 Task: Look for space in Ras al-Khaimah, United Arab Emirates from 1st July, 2023 to 3rd July, 2023 for 1 adult in price range Rs.5000 to Rs.15000. Place can be private room with 1  bedroom having 1 bed and 1 bathroom. Property type can be hotel. Amenities needed are: wifi, air conditioning, dedicated workplace, smoking allowed, . Booking option can be shelf check-in. Required host language is English.
Action: Mouse moved to (441, 90)
Screenshot: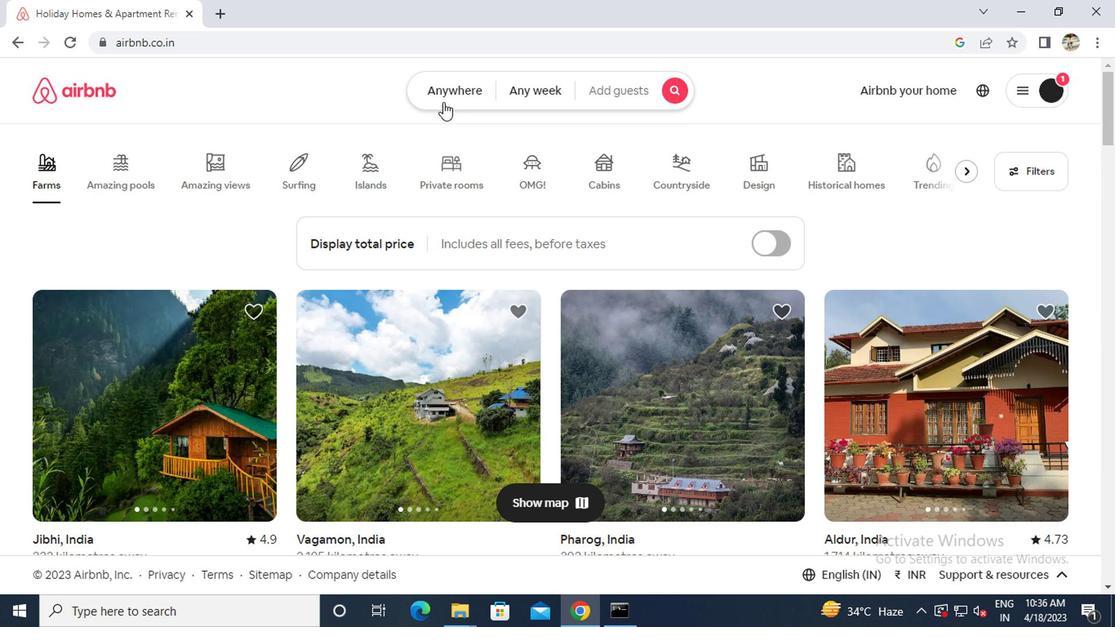 
Action: Mouse pressed left at (441, 90)
Screenshot: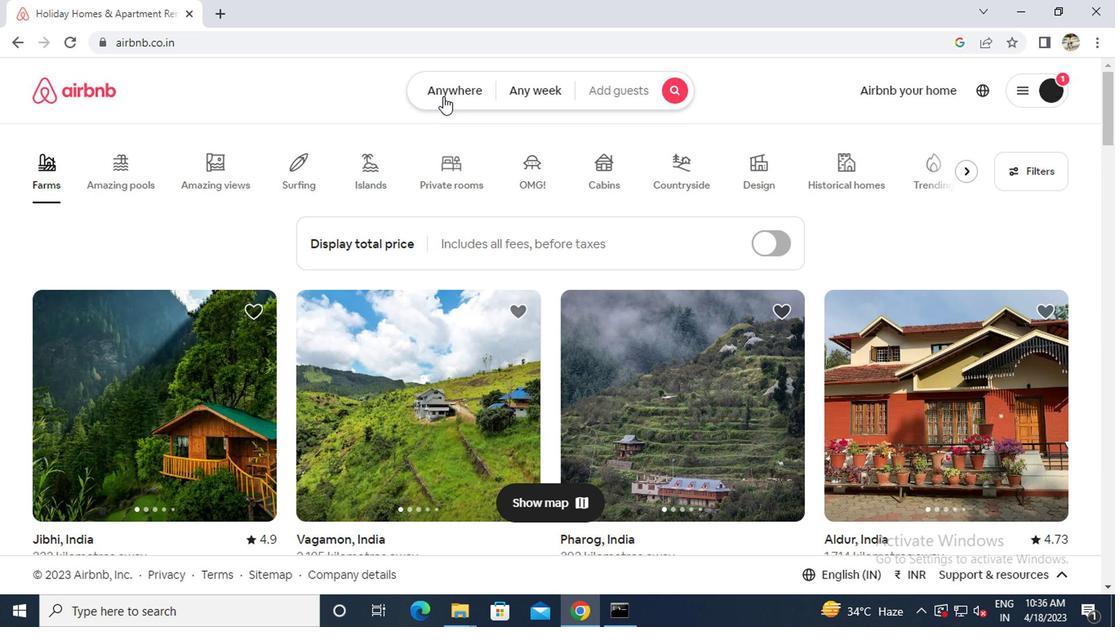 
Action: Mouse moved to (379, 152)
Screenshot: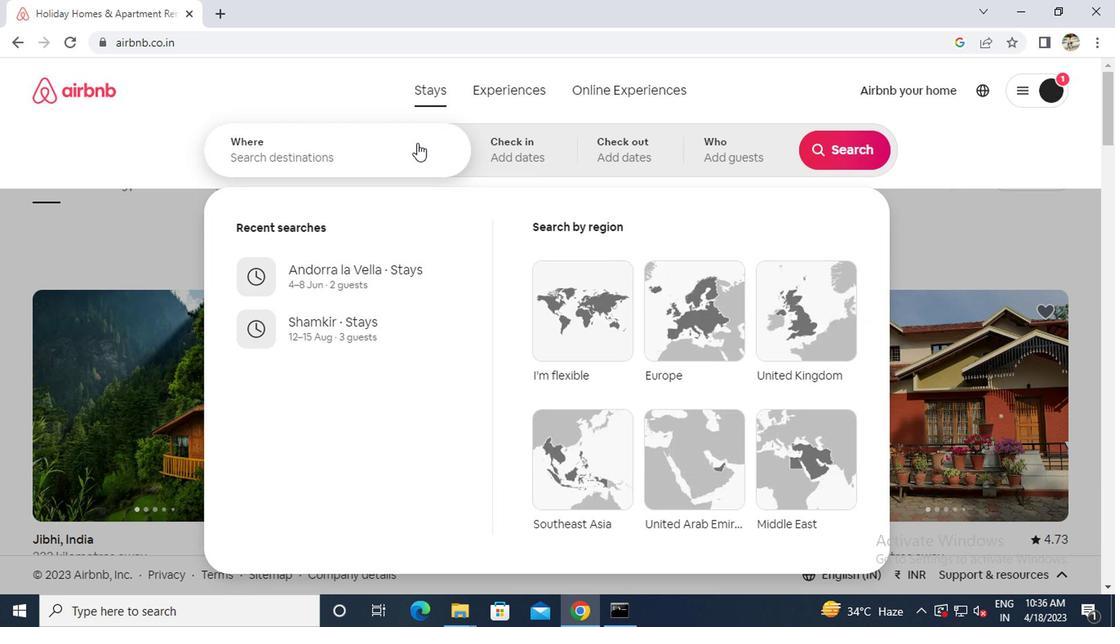 
Action: Mouse pressed left at (379, 152)
Screenshot: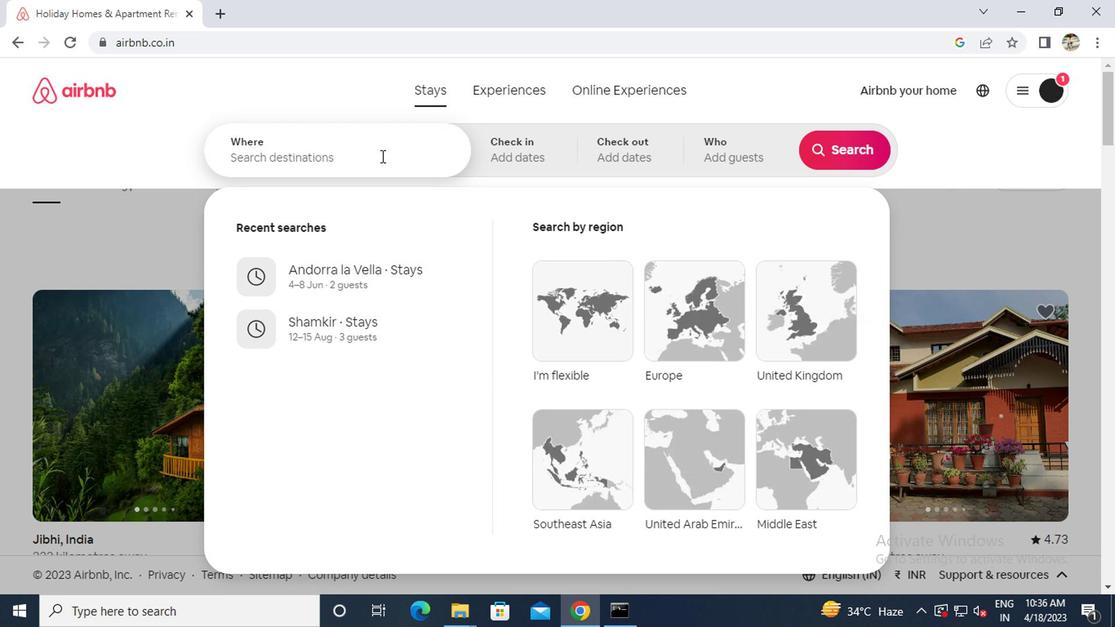 
Action: Key pressed <Key.caps_lock><Key.caps_lock>r<Key.caps_lock>as
Screenshot: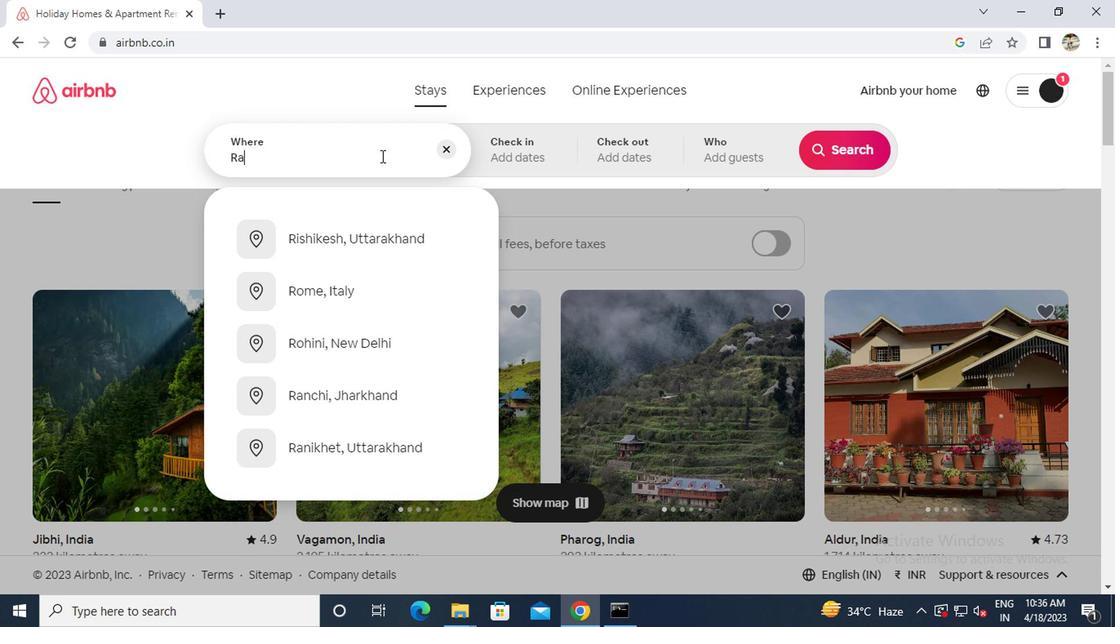 
Action: Mouse moved to (360, 242)
Screenshot: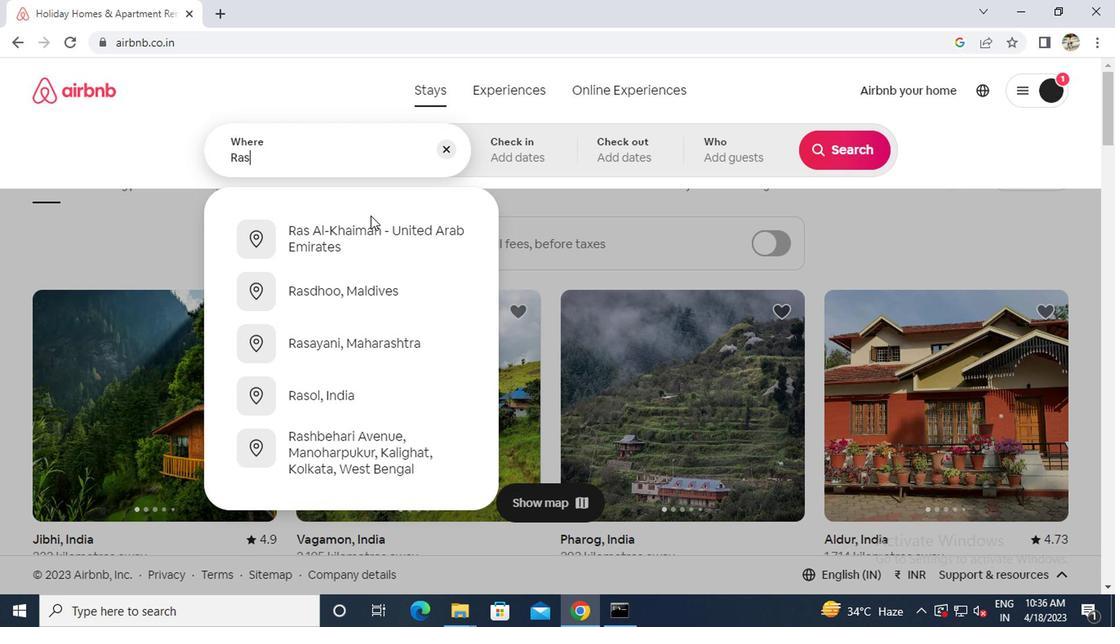 
Action: Mouse pressed left at (360, 242)
Screenshot: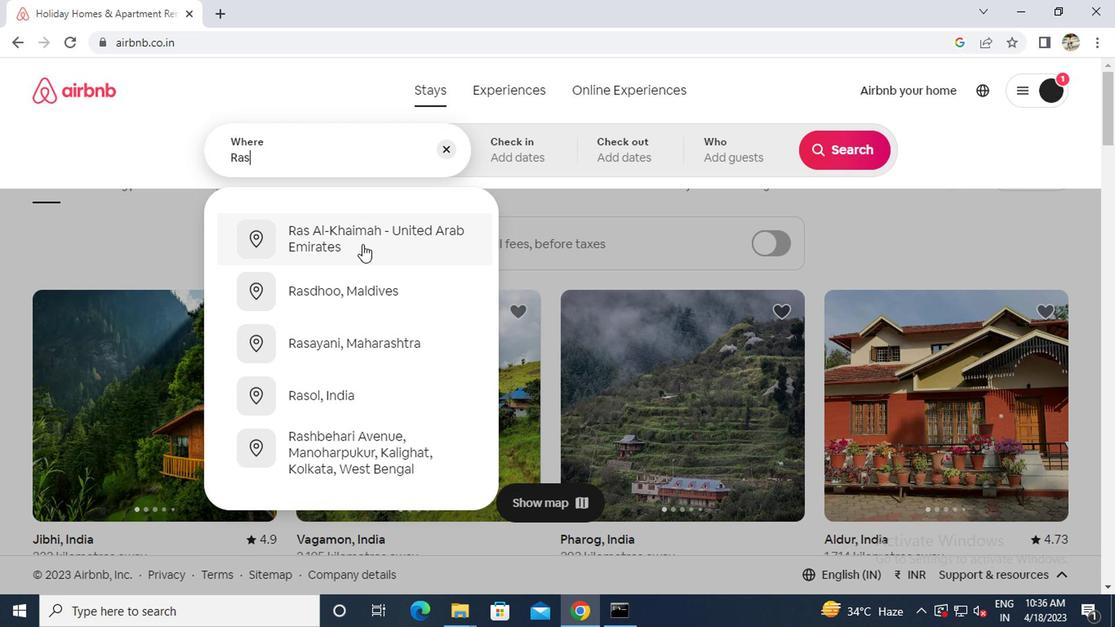 
Action: Mouse moved to (831, 284)
Screenshot: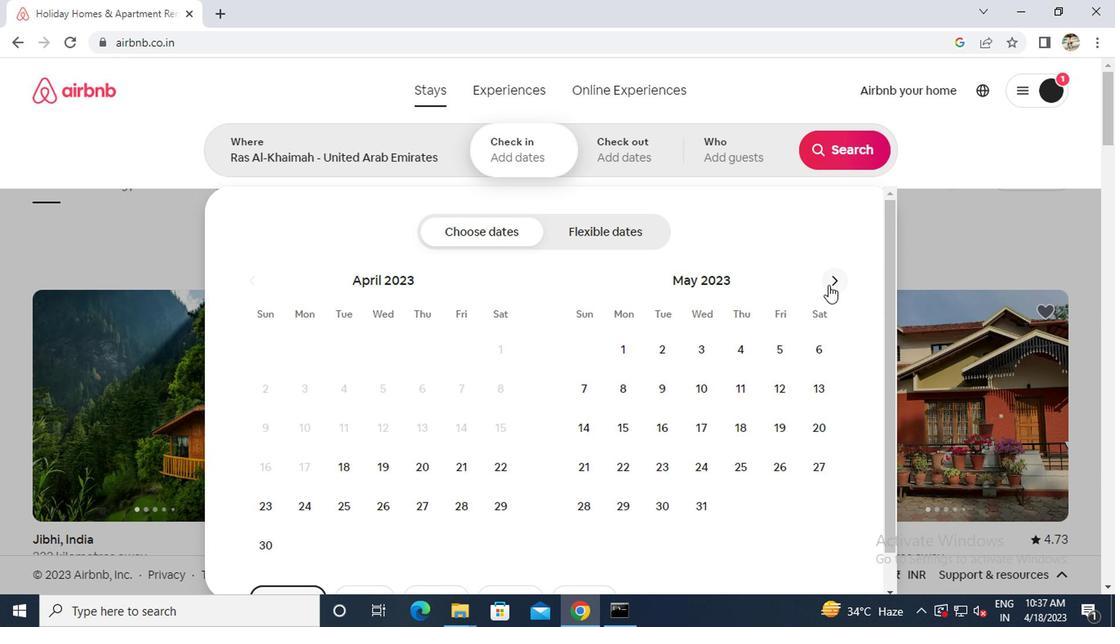 
Action: Mouse pressed left at (831, 284)
Screenshot: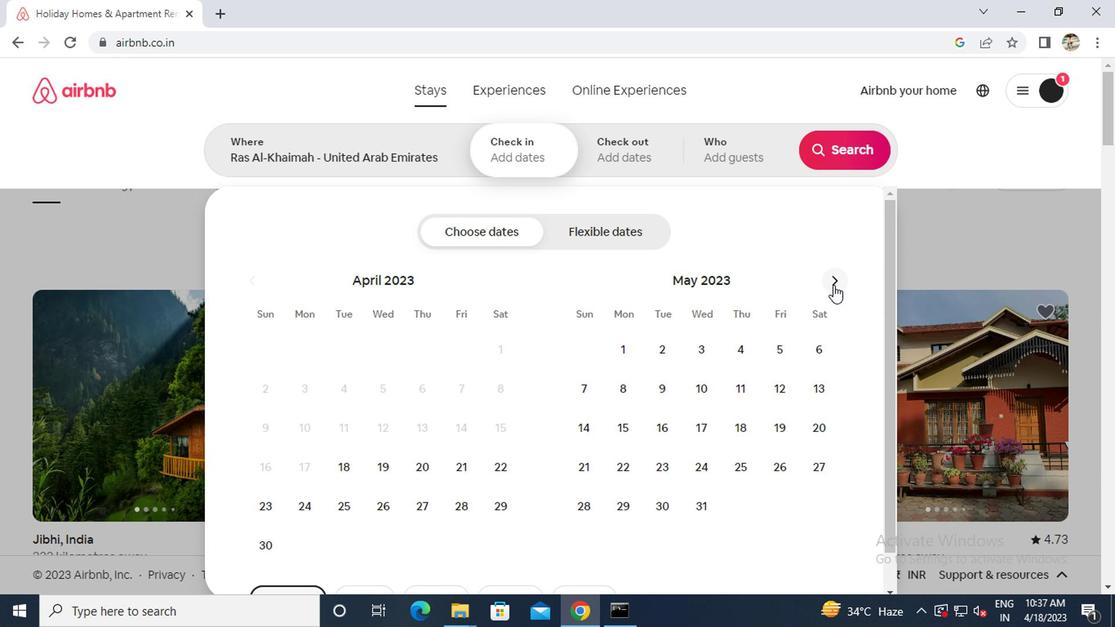 
Action: Mouse moved to (831, 284)
Screenshot: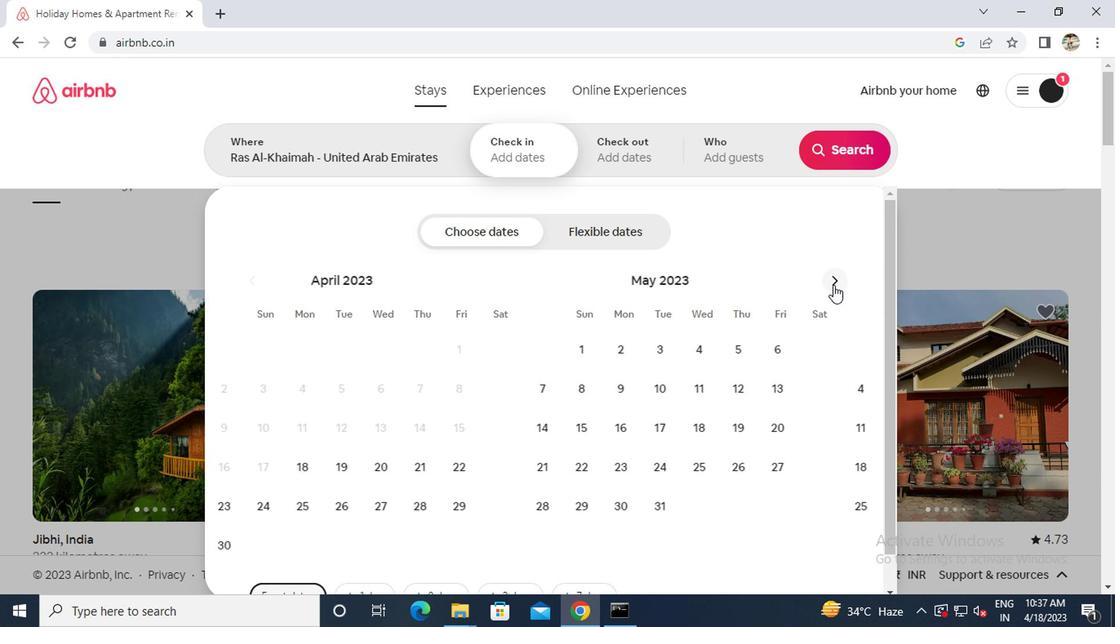 
Action: Mouse pressed left at (831, 284)
Screenshot: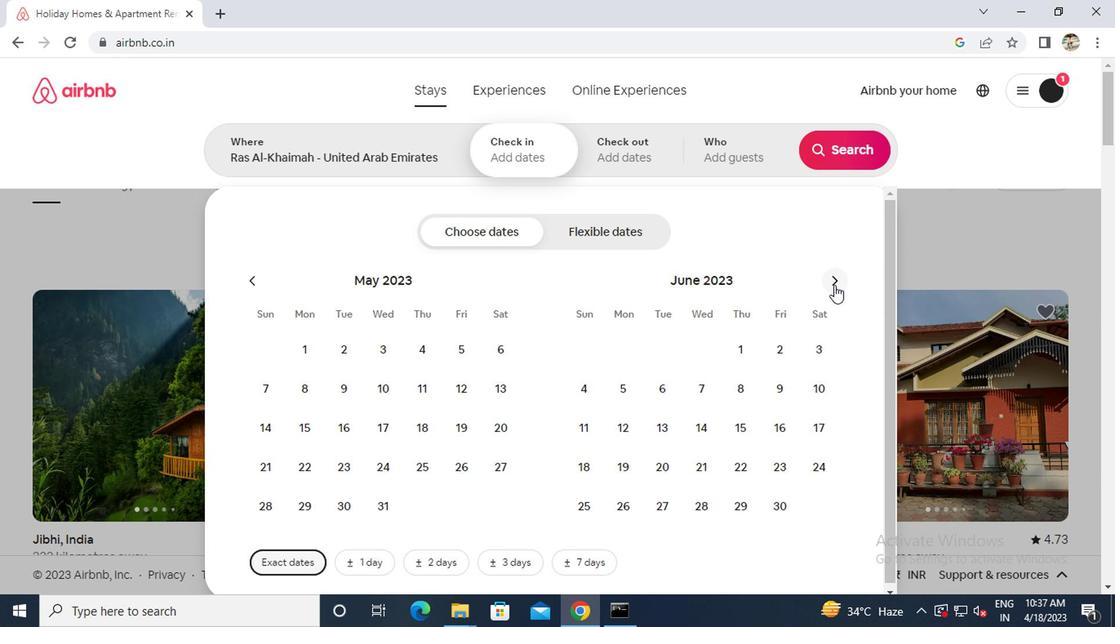 
Action: Mouse moved to (815, 346)
Screenshot: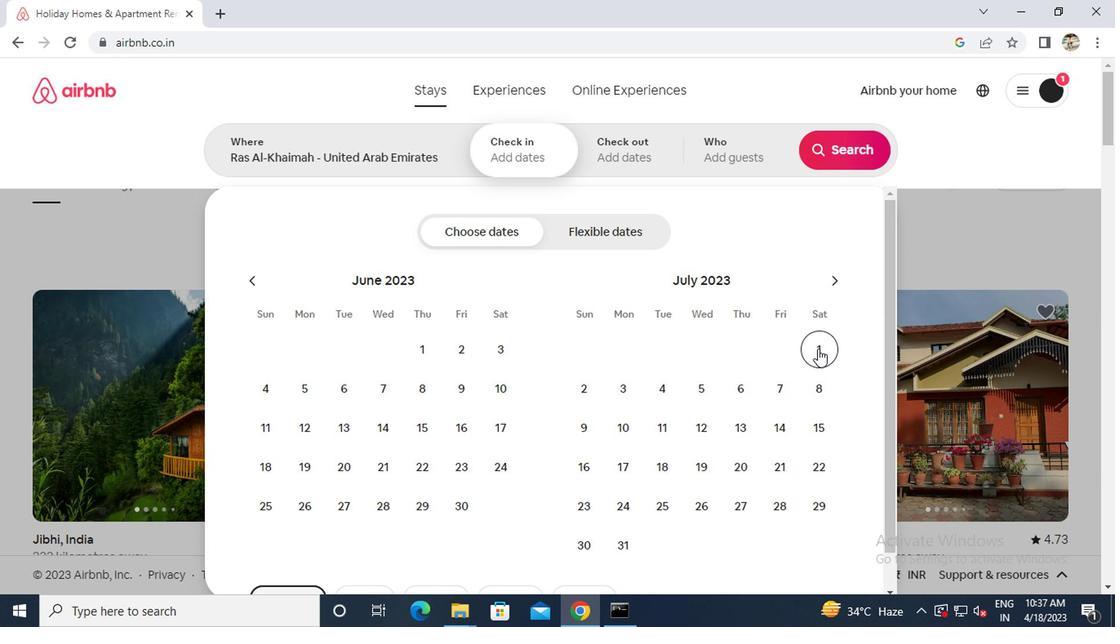 
Action: Mouse pressed left at (815, 346)
Screenshot: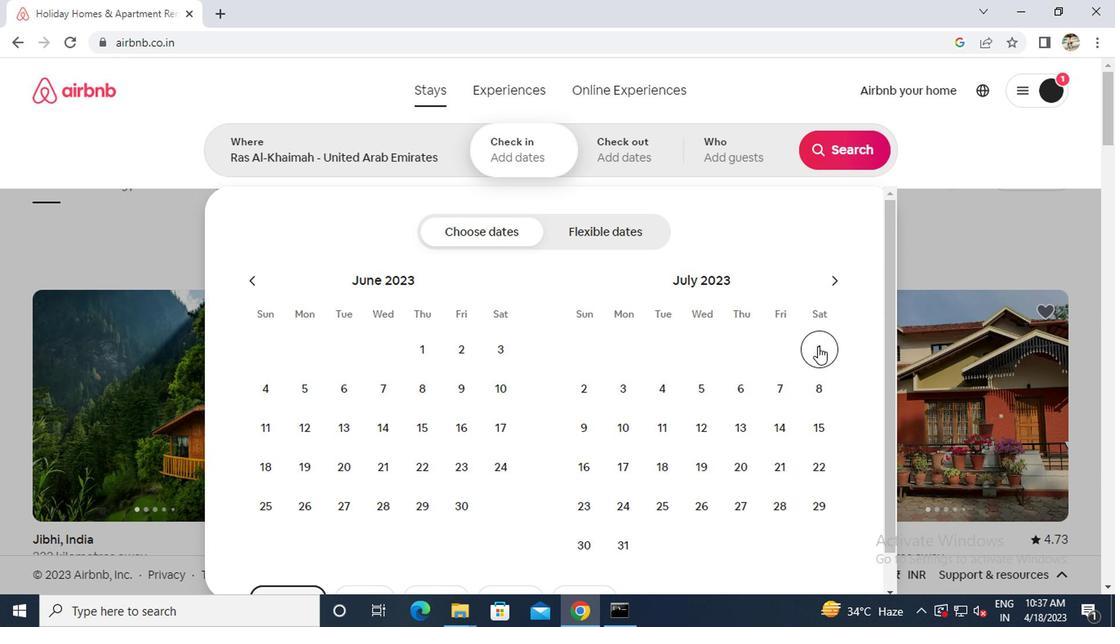 
Action: Mouse moved to (620, 395)
Screenshot: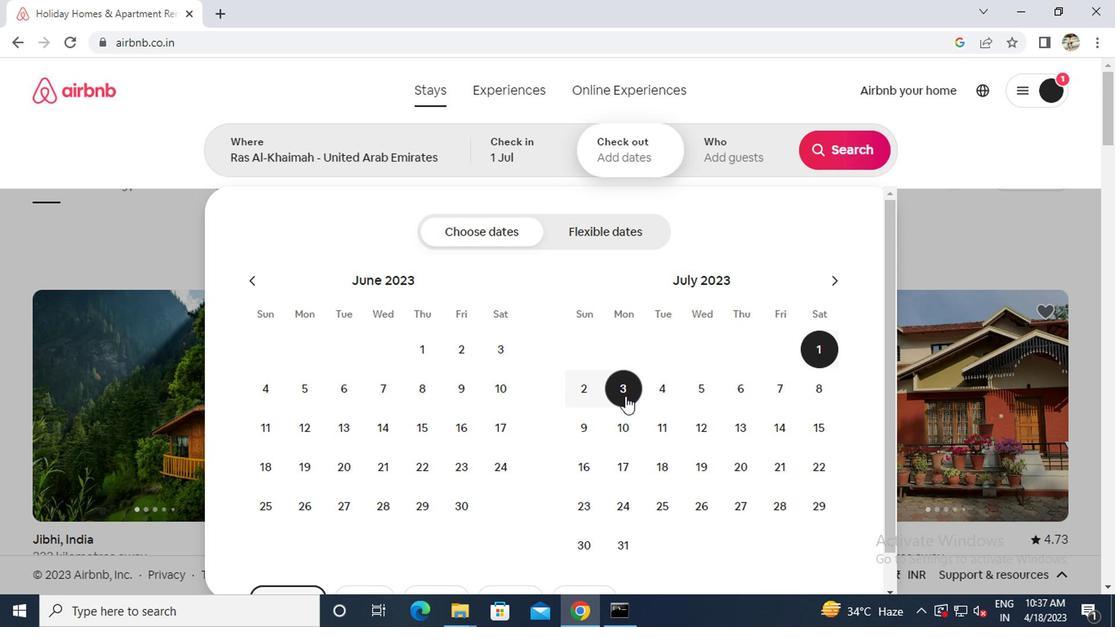 
Action: Mouse pressed left at (620, 395)
Screenshot: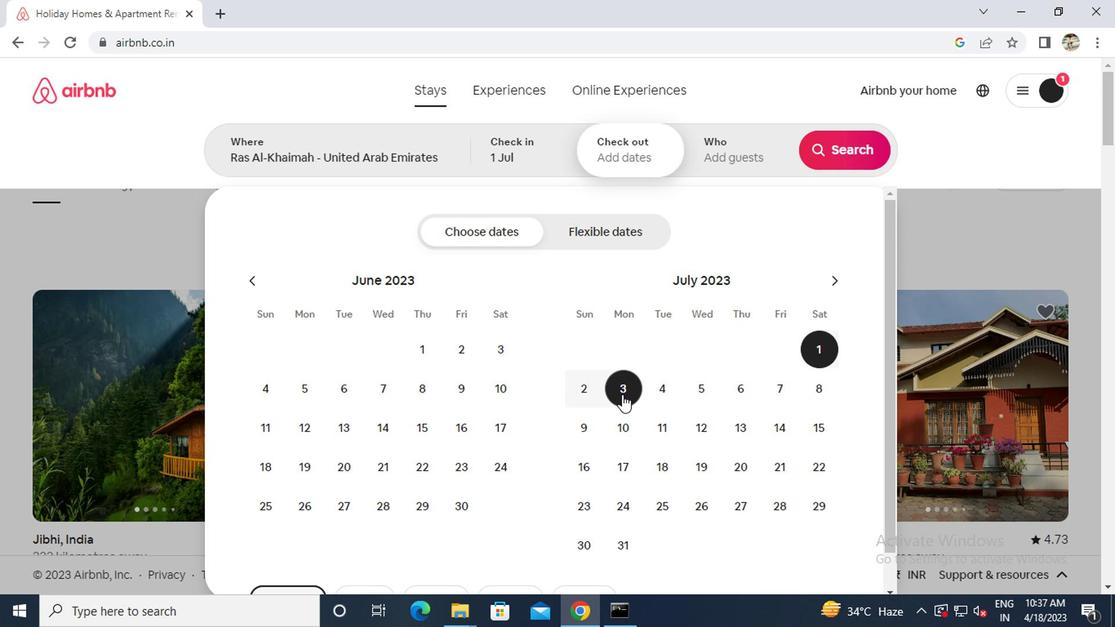 
Action: Mouse moved to (725, 159)
Screenshot: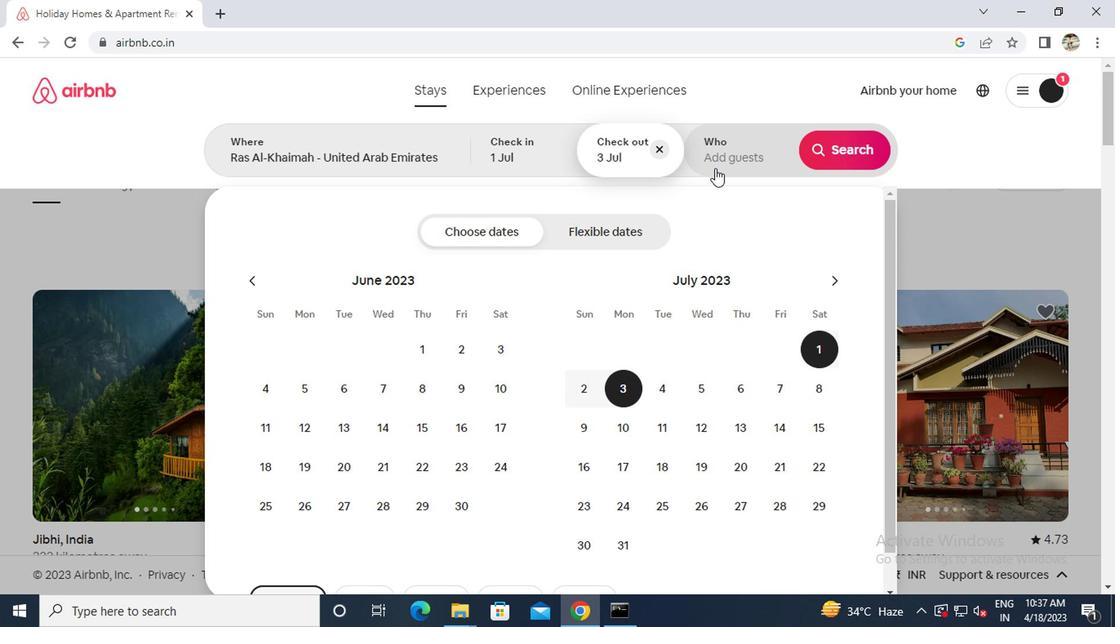 
Action: Mouse pressed left at (725, 159)
Screenshot: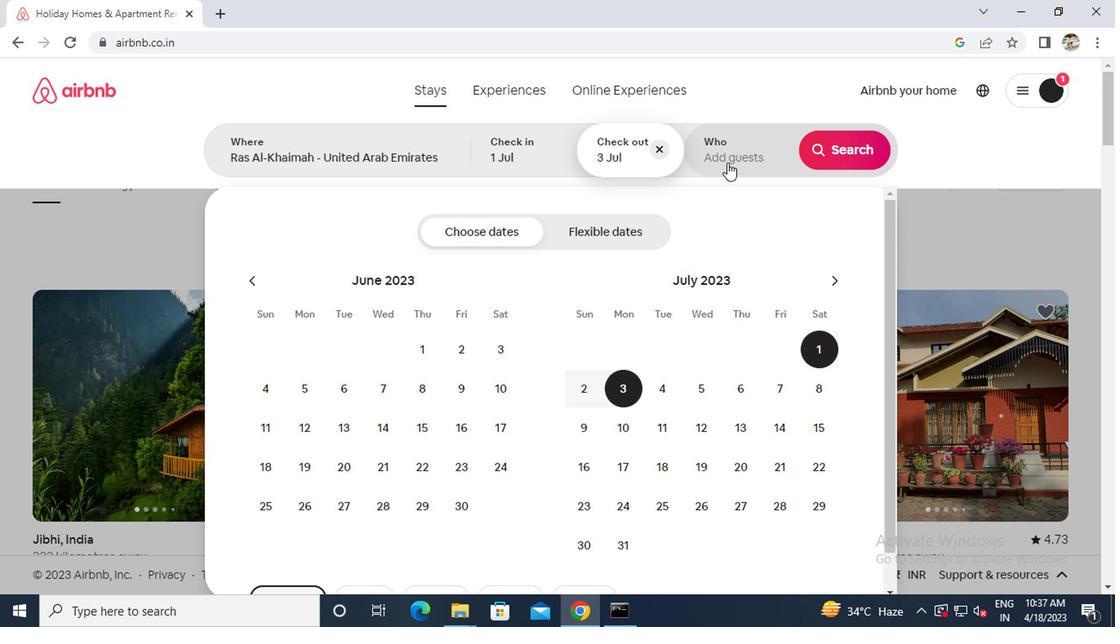 
Action: Mouse moved to (846, 247)
Screenshot: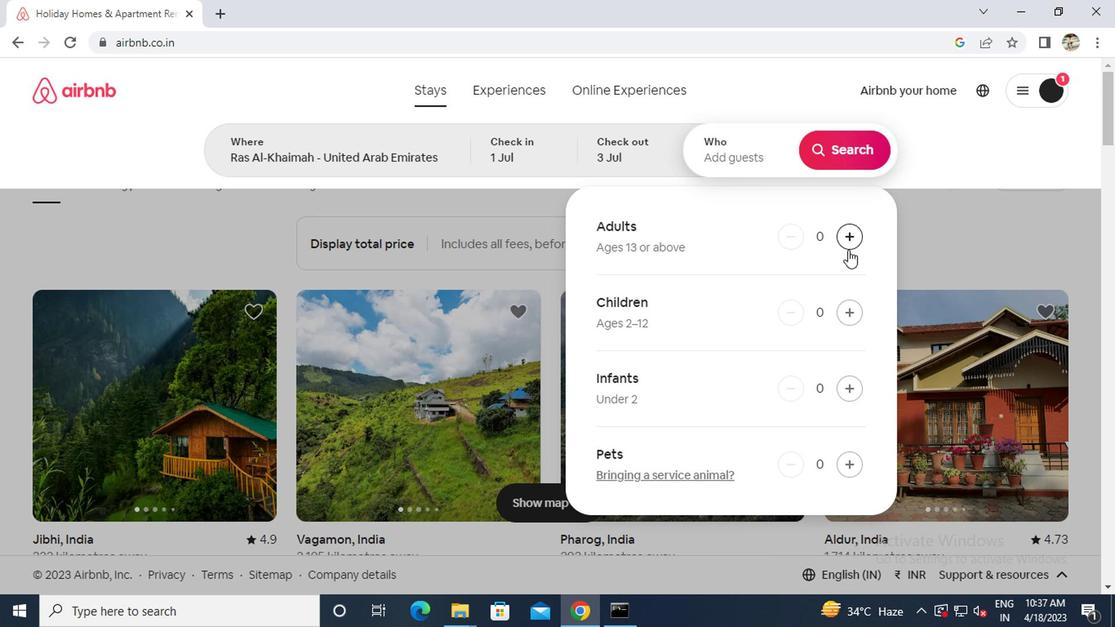 
Action: Mouse pressed left at (846, 247)
Screenshot: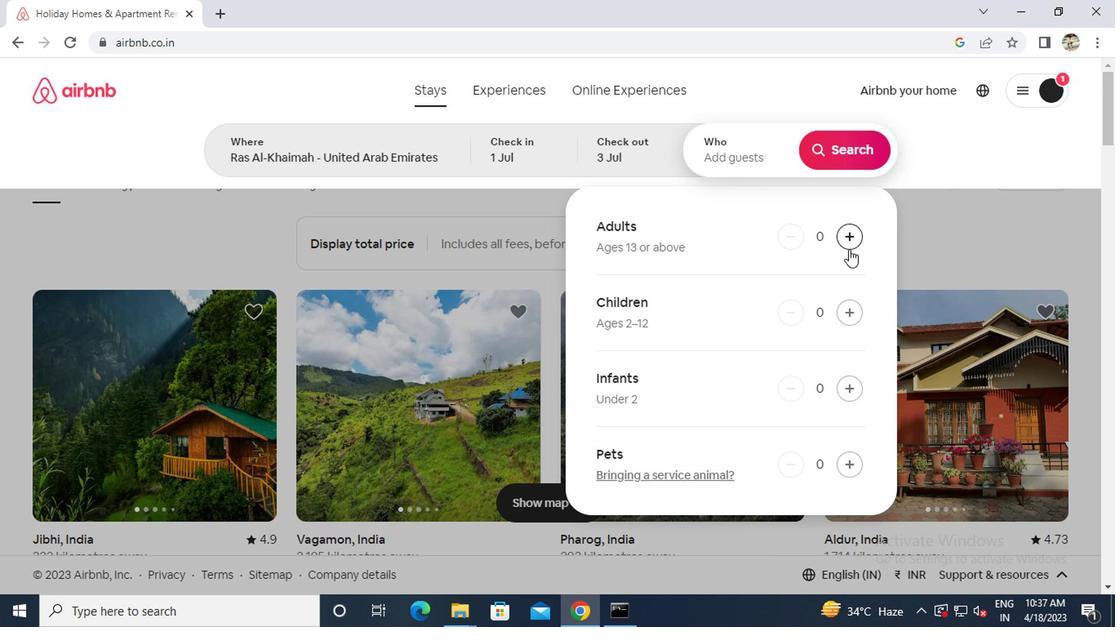 
Action: Mouse moved to (829, 151)
Screenshot: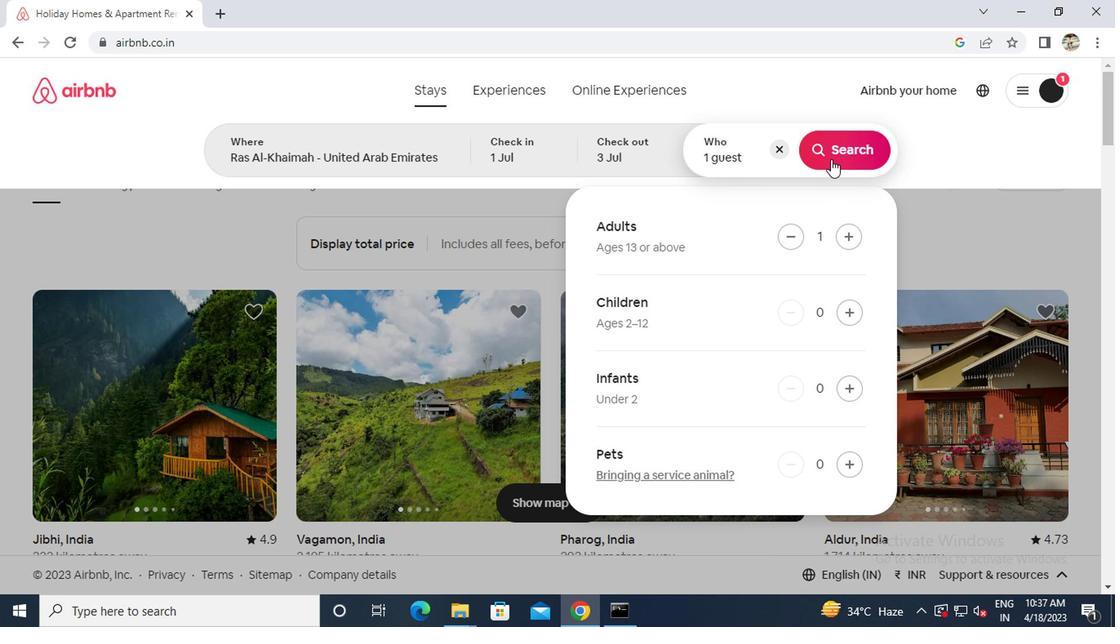 
Action: Mouse pressed left at (829, 151)
Screenshot: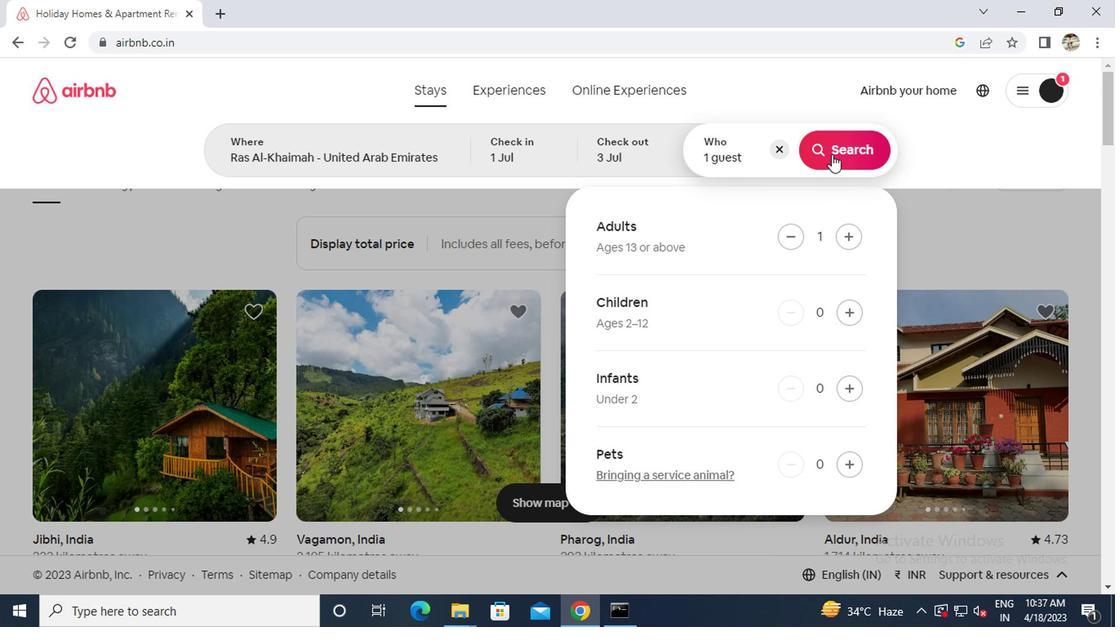 
Action: Mouse moved to (1028, 156)
Screenshot: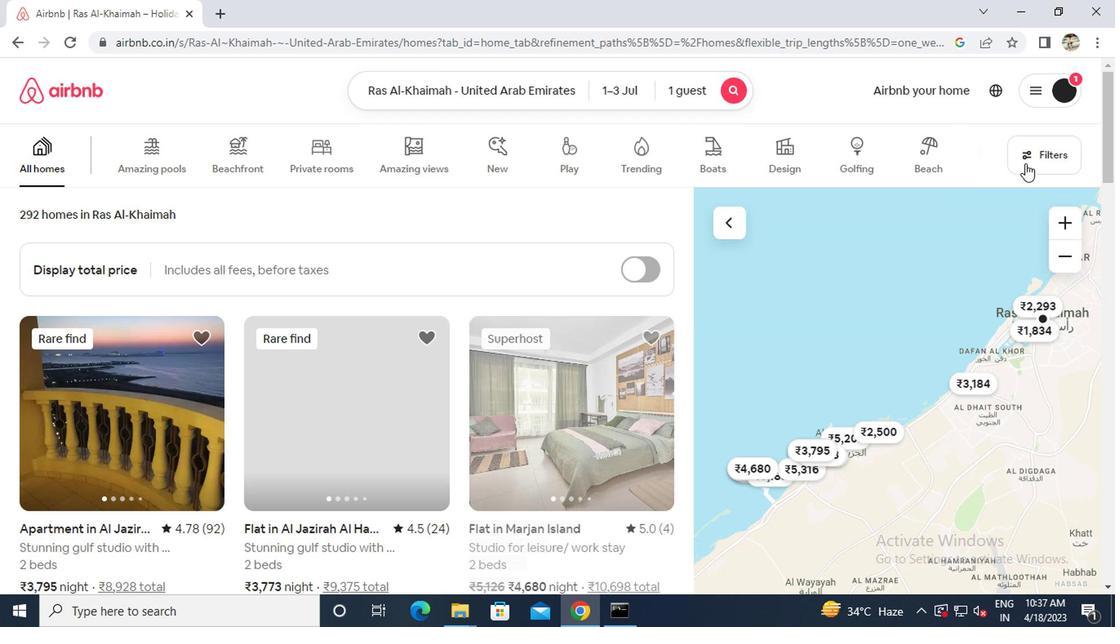 
Action: Mouse pressed left at (1028, 156)
Screenshot: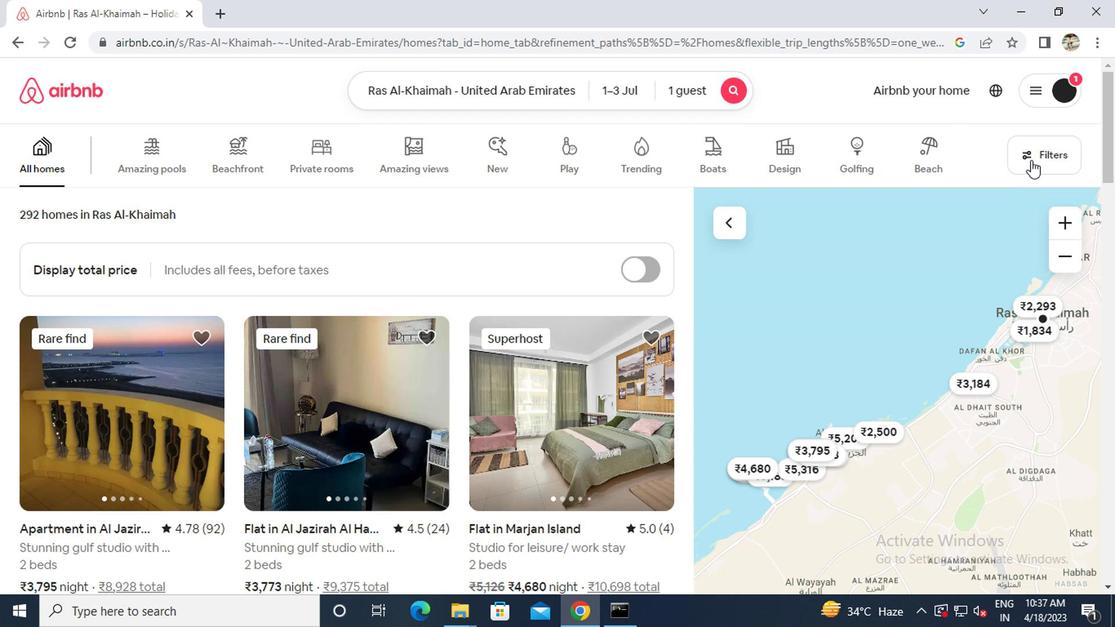 
Action: Mouse moved to (399, 346)
Screenshot: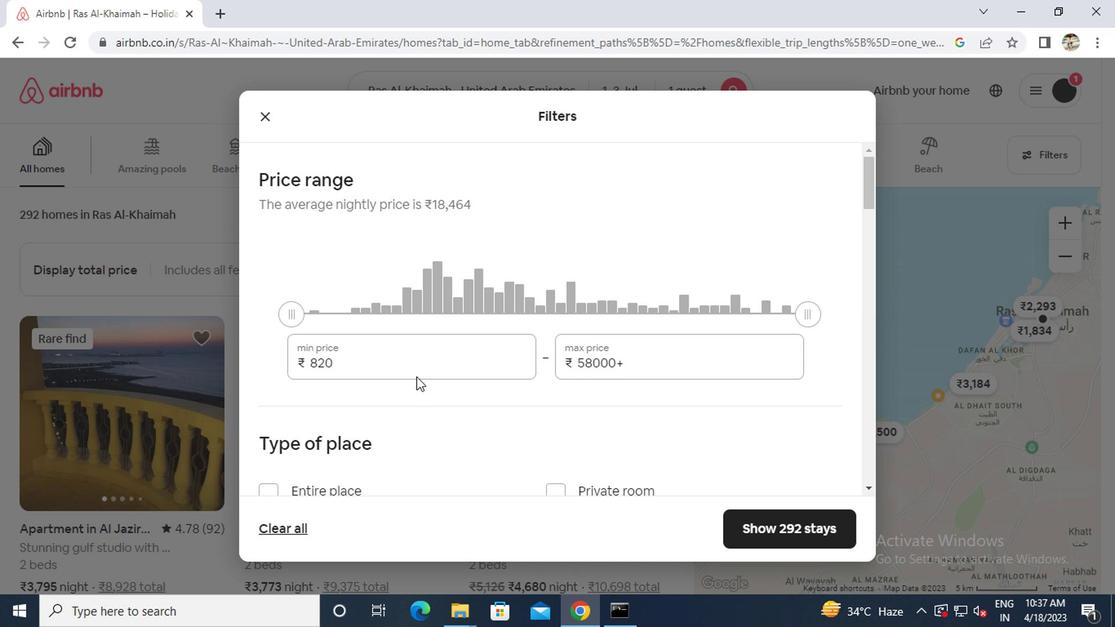 
Action: Mouse pressed left at (399, 346)
Screenshot: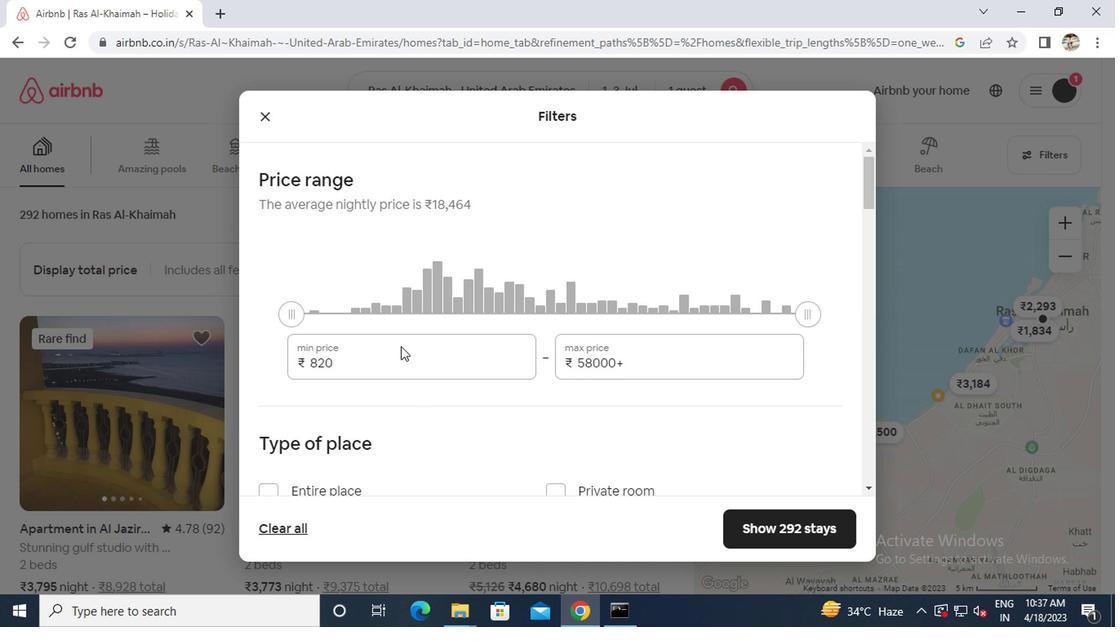 
Action: Key pressed ctrl+A<Key.backspace>5000
Screenshot: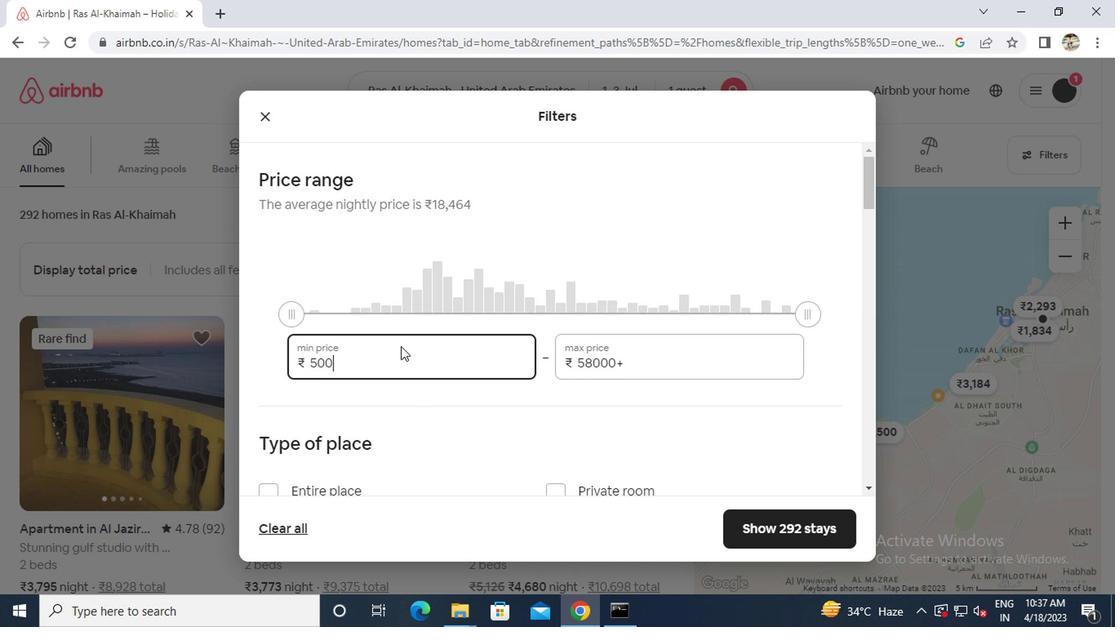 
Action: Mouse moved to (697, 367)
Screenshot: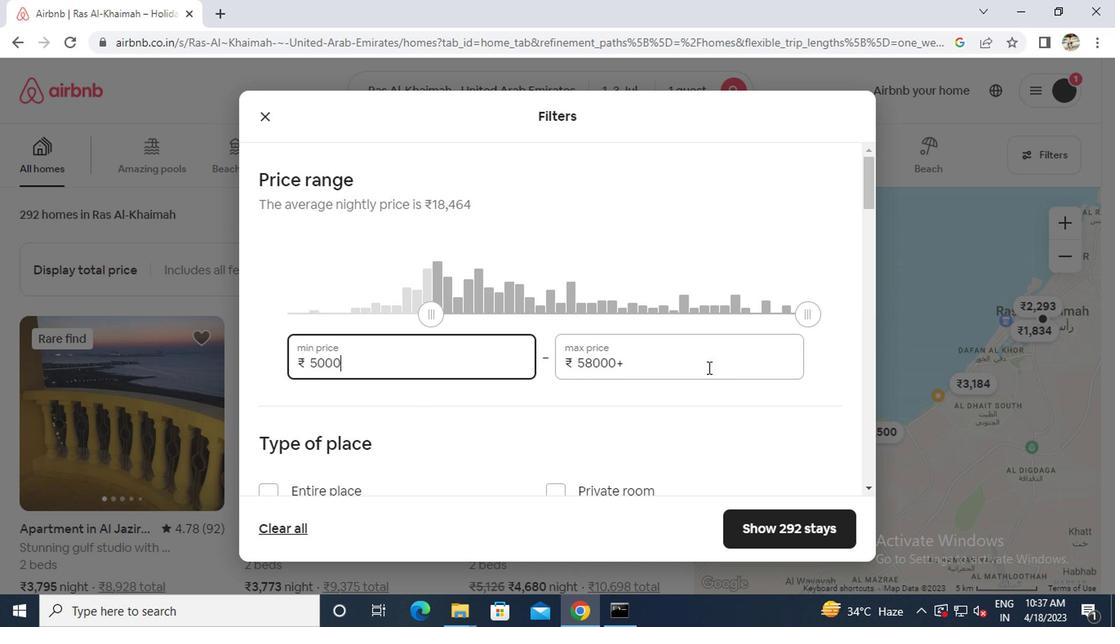 
Action: Mouse pressed left at (697, 367)
Screenshot: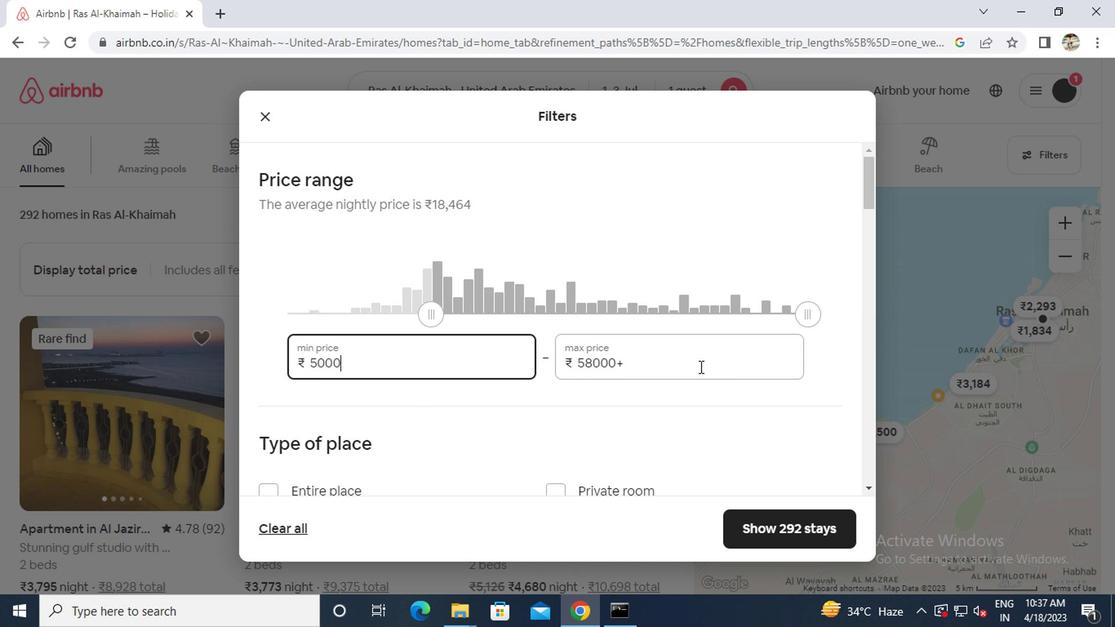 
Action: Key pressed ctrl+Actrl+15000
Screenshot: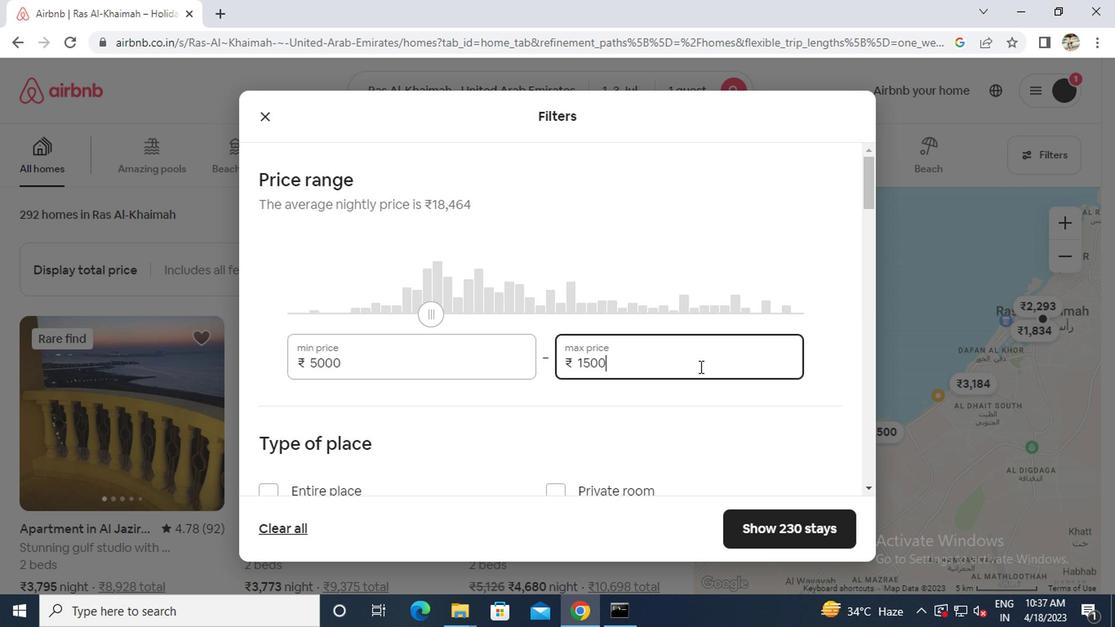 
Action: Mouse moved to (577, 417)
Screenshot: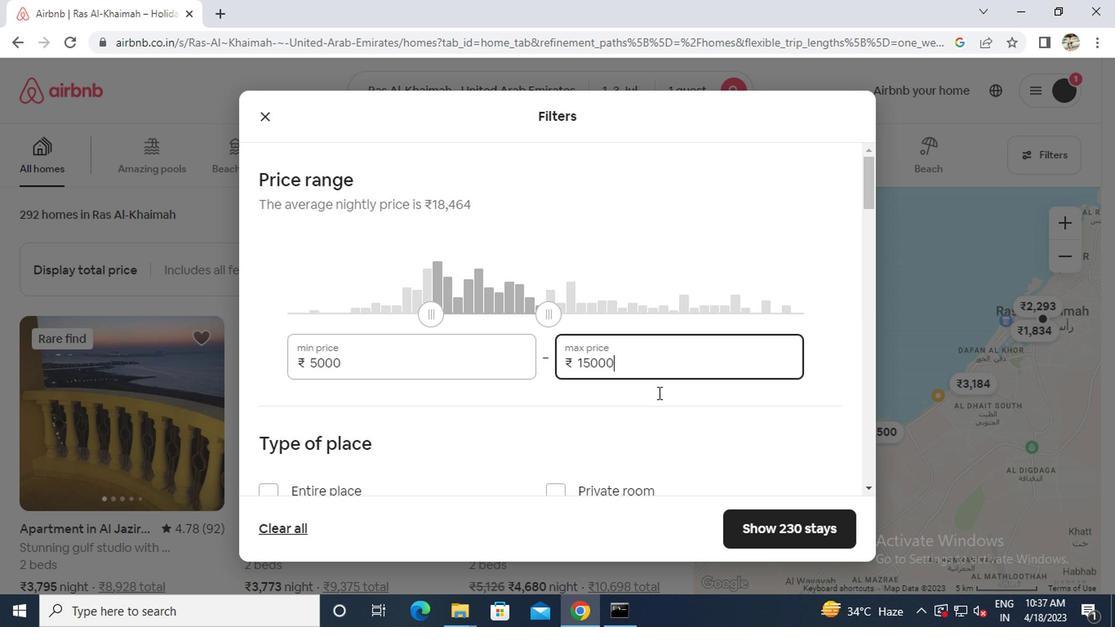 
Action: Mouse scrolled (577, 416) with delta (0, -1)
Screenshot: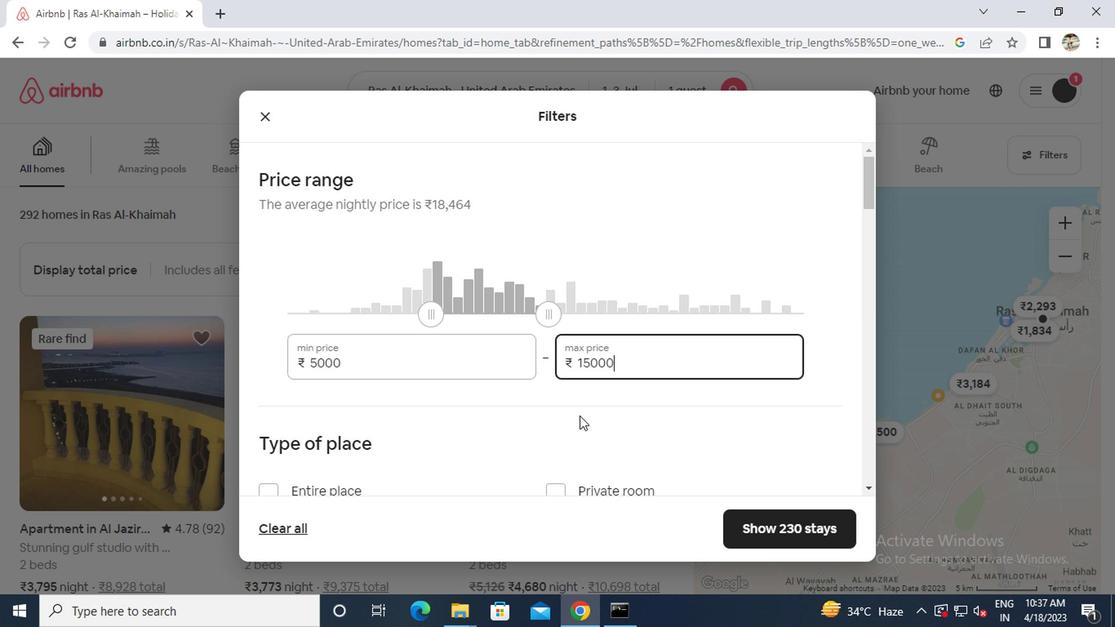 
Action: Mouse moved to (557, 410)
Screenshot: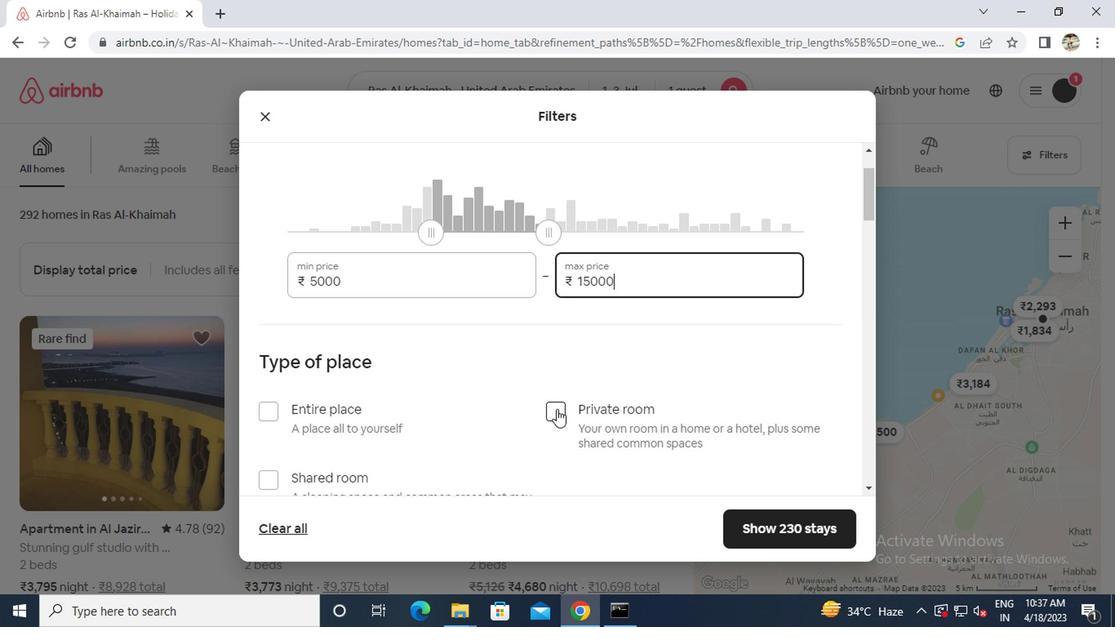 
Action: Mouse pressed left at (557, 410)
Screenshot: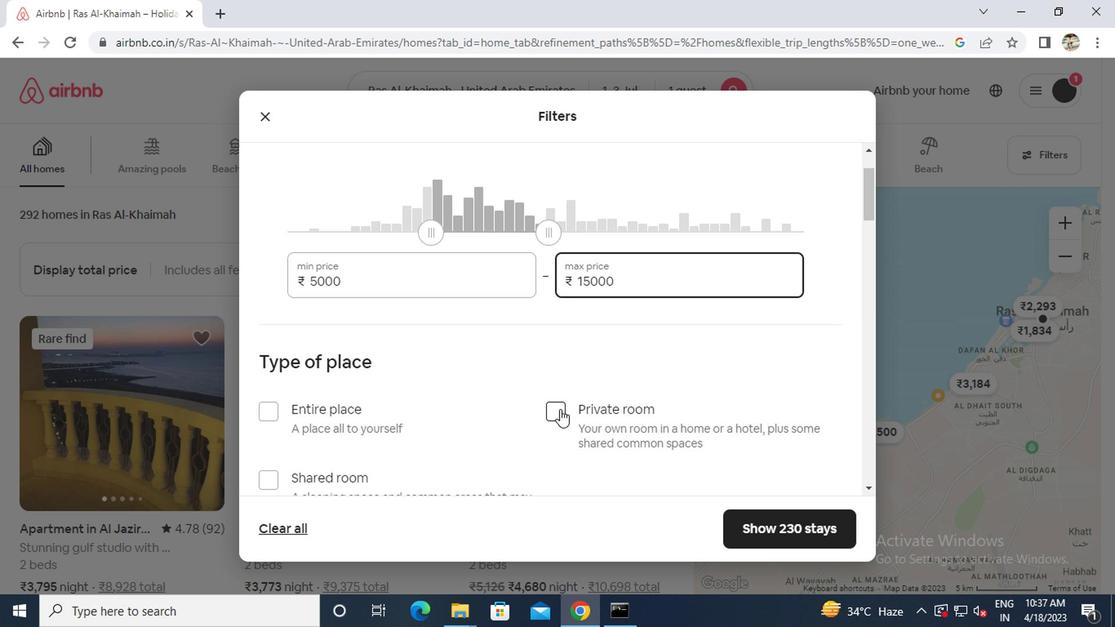 
Action: Mouse scrolled (557, 409) with delta (0, 0)
Screenshot: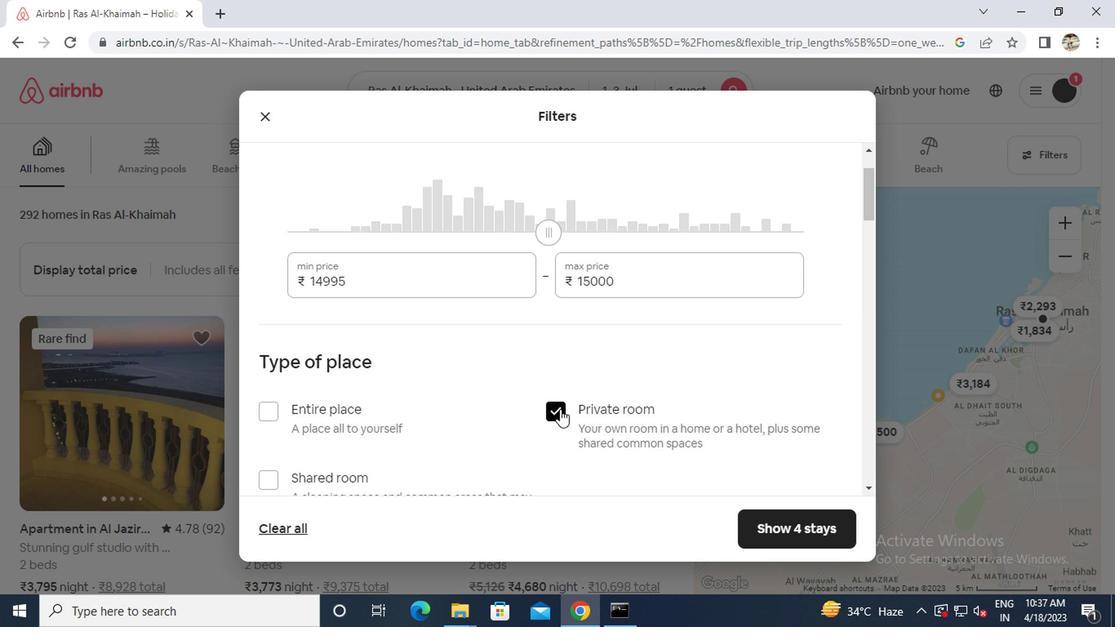 
Action: Mouse moved to (559, 410)
Screenshot: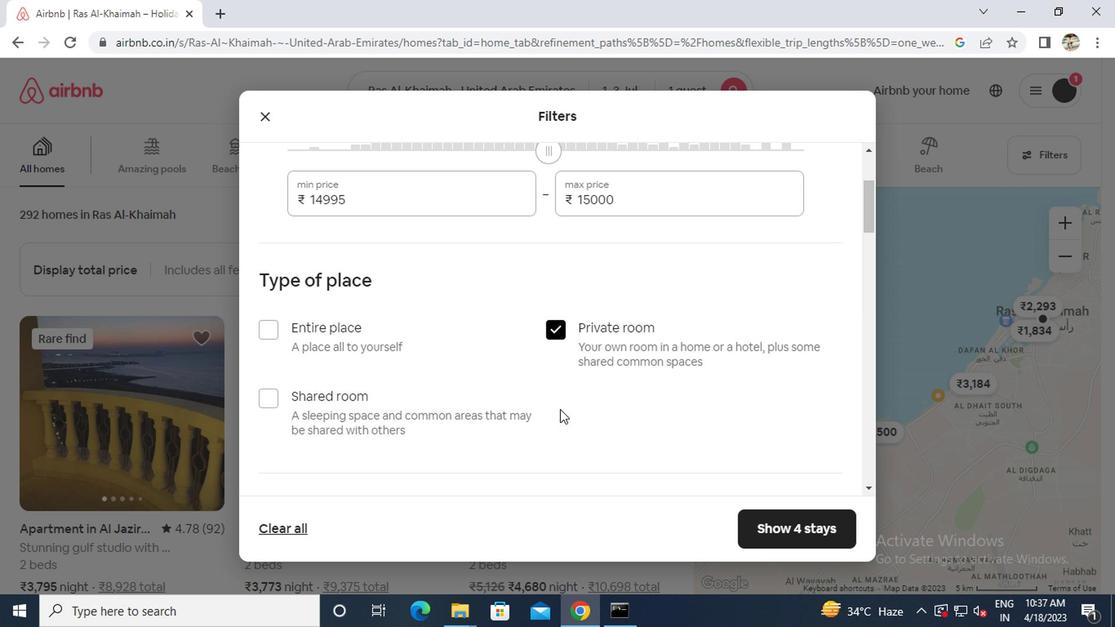 
Action: Mouse scrolled (559, 409) with delta (0, 0)
Screenshot: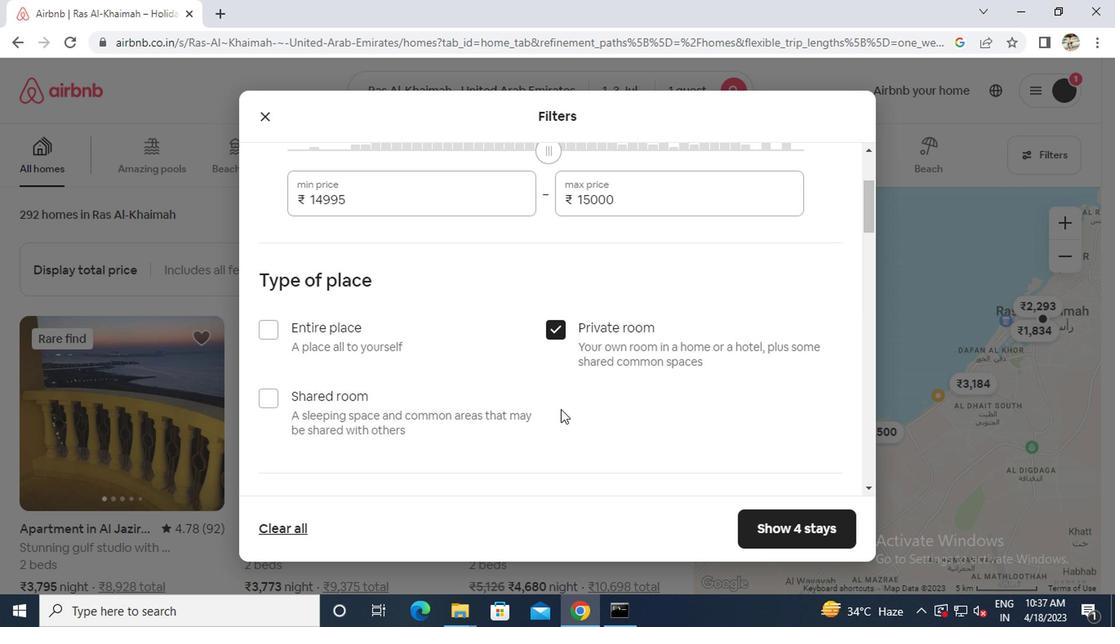 
Action: Mouse scrolled (559, 409) with delta (0, 0)
Screenshot: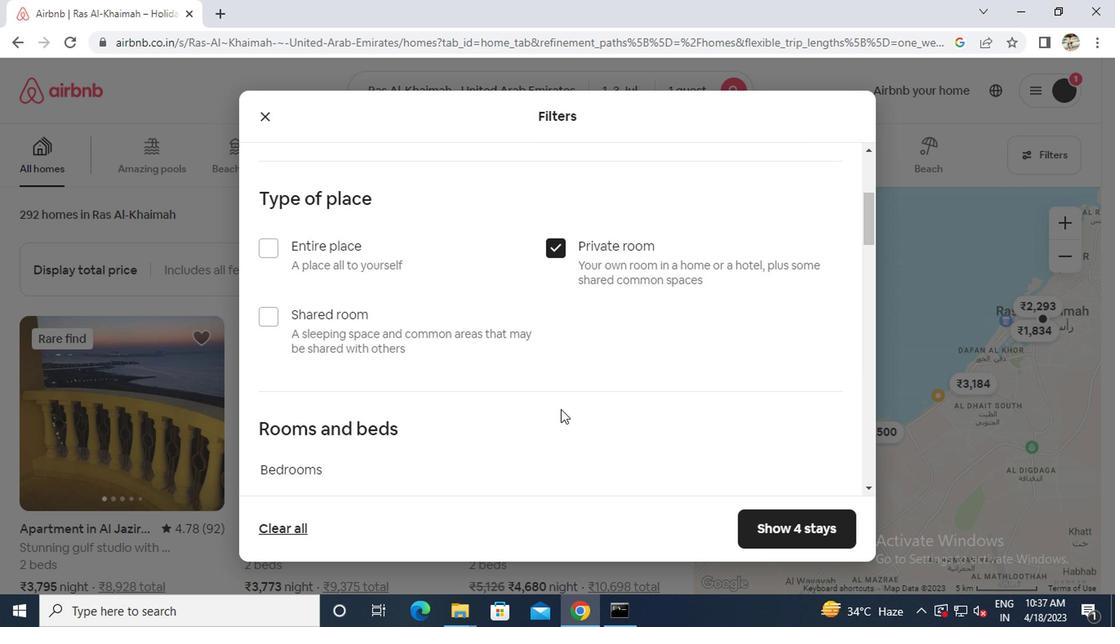 
Action: Mouse scrolled (559, 409) with delta (0, 0)
Screenshot: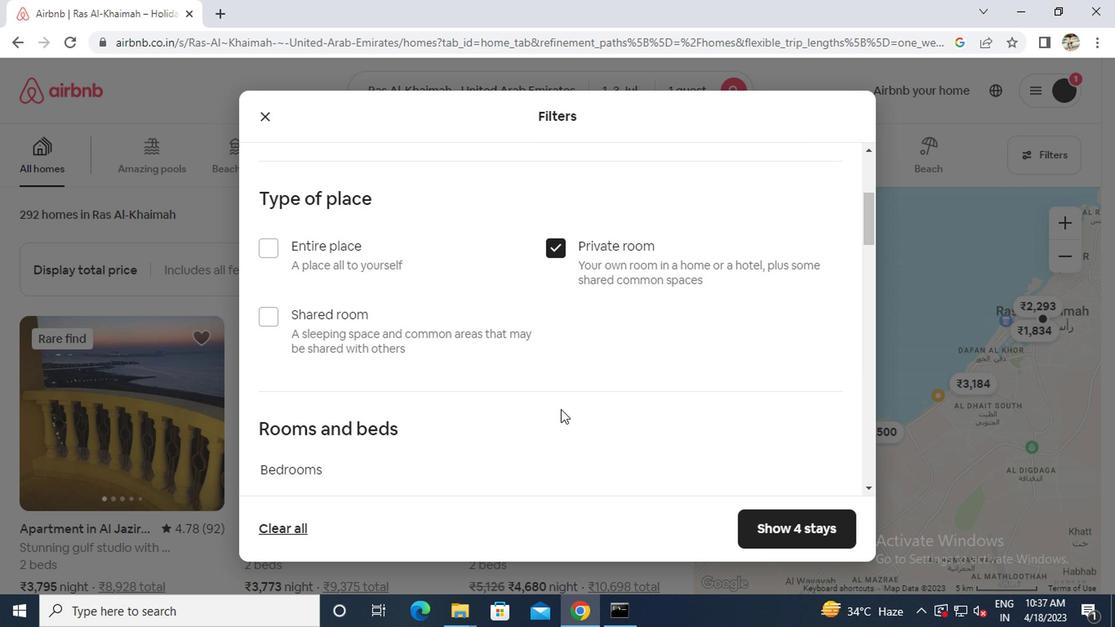 
Action: Mouse moved to (360, 345)
Screenshot: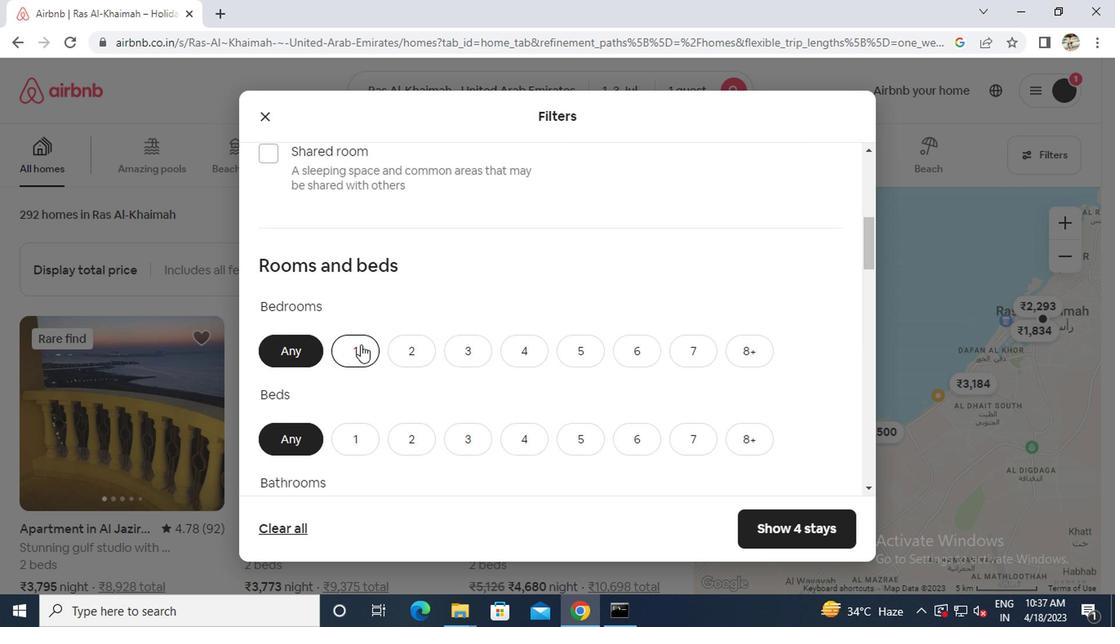 
Action: Mouse pressed left at (360, 345)
Screenshot: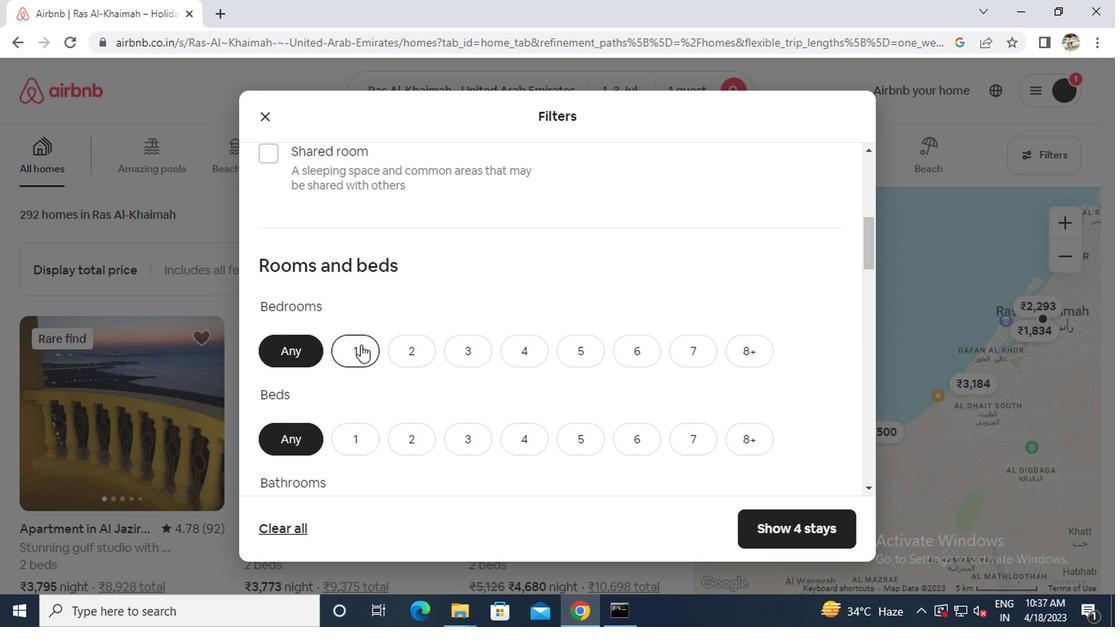 
Action: Mouse moved to (354, 435)
Screenshot: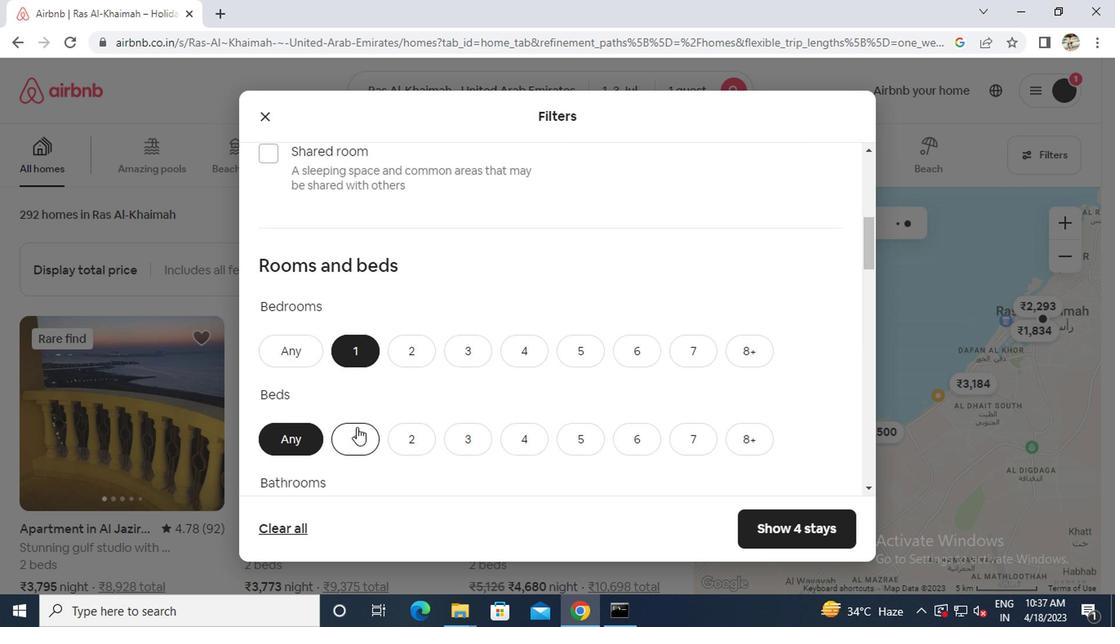 
Action: Mouse pressed left at (354, 435)
Screenshot: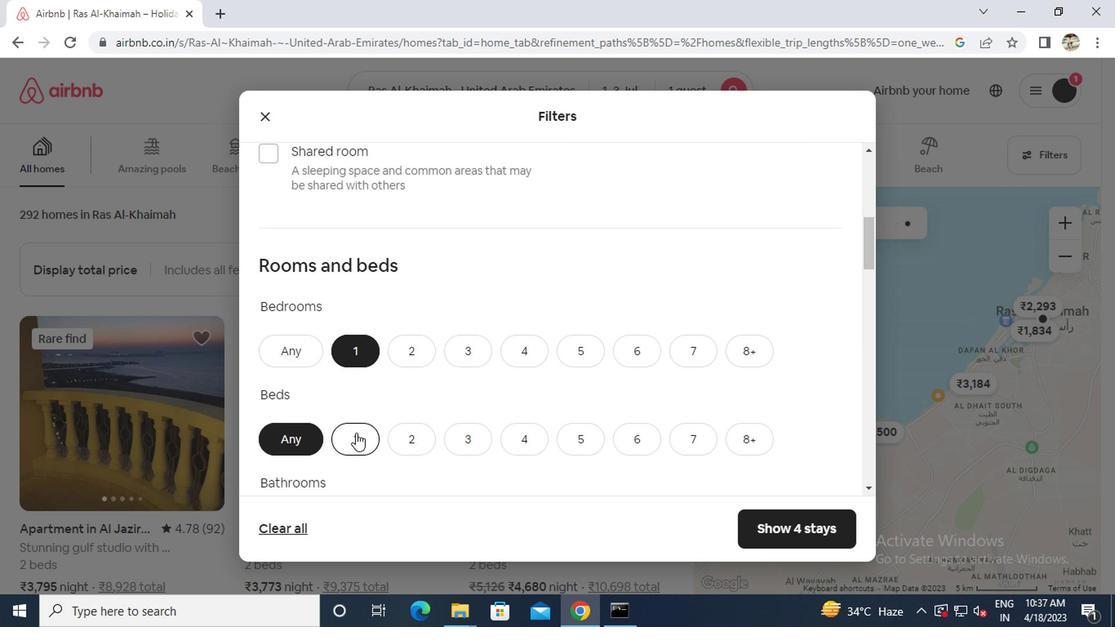 
Action: Mouse scrolled (354, 434) with delta (0, 0)
Screenshot: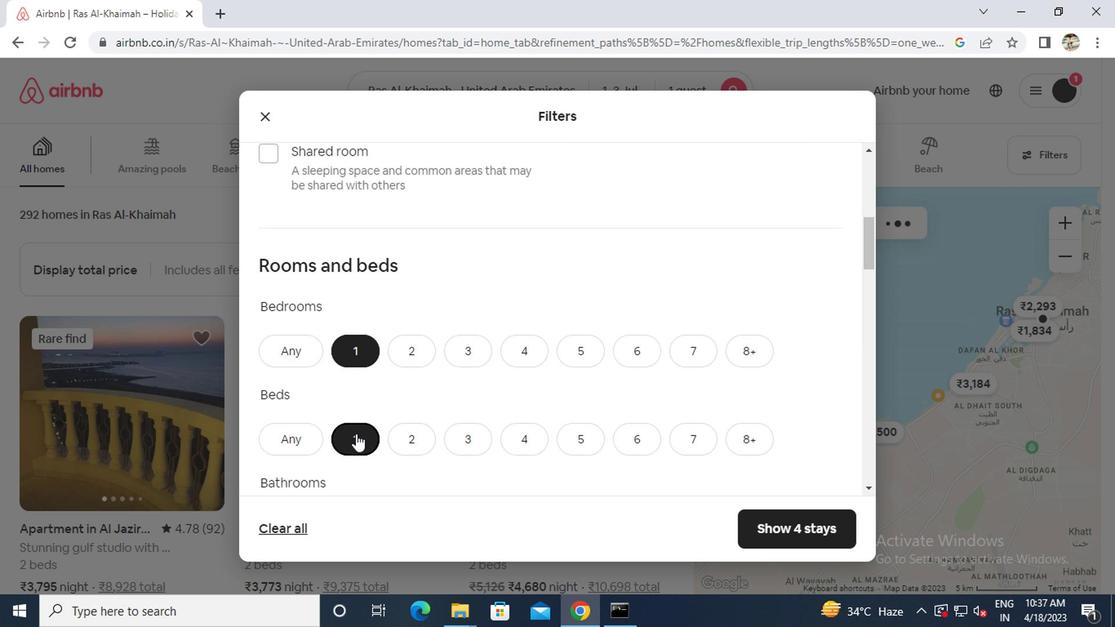 
Action: Mouse moved to (354, 437)
Screenshot: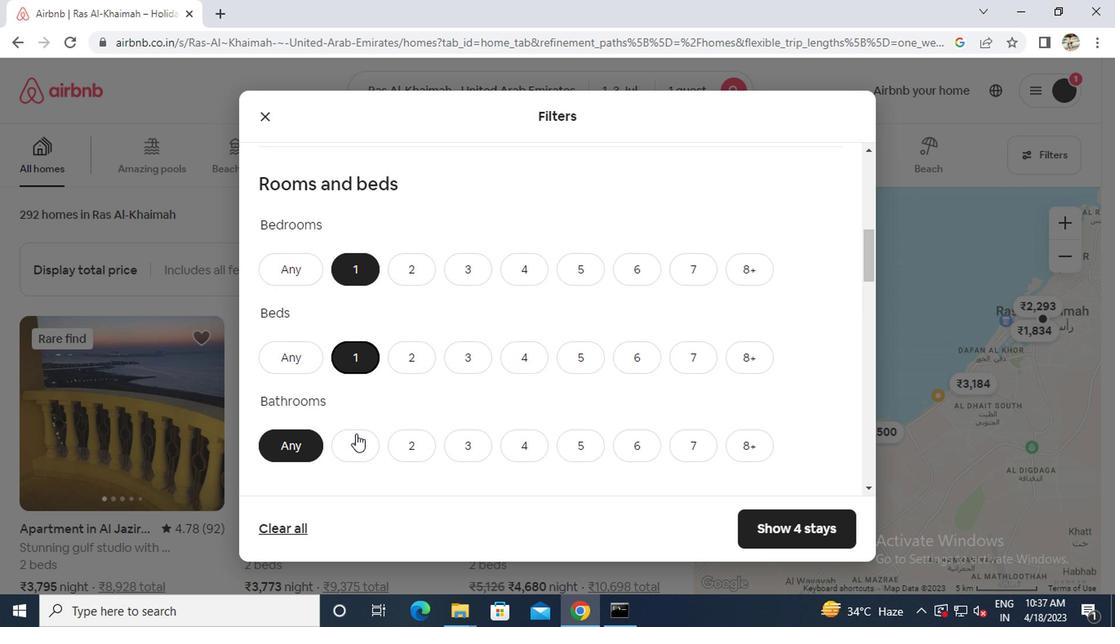 
Action: Mouse pressed left at (354, 437)
Screenshot: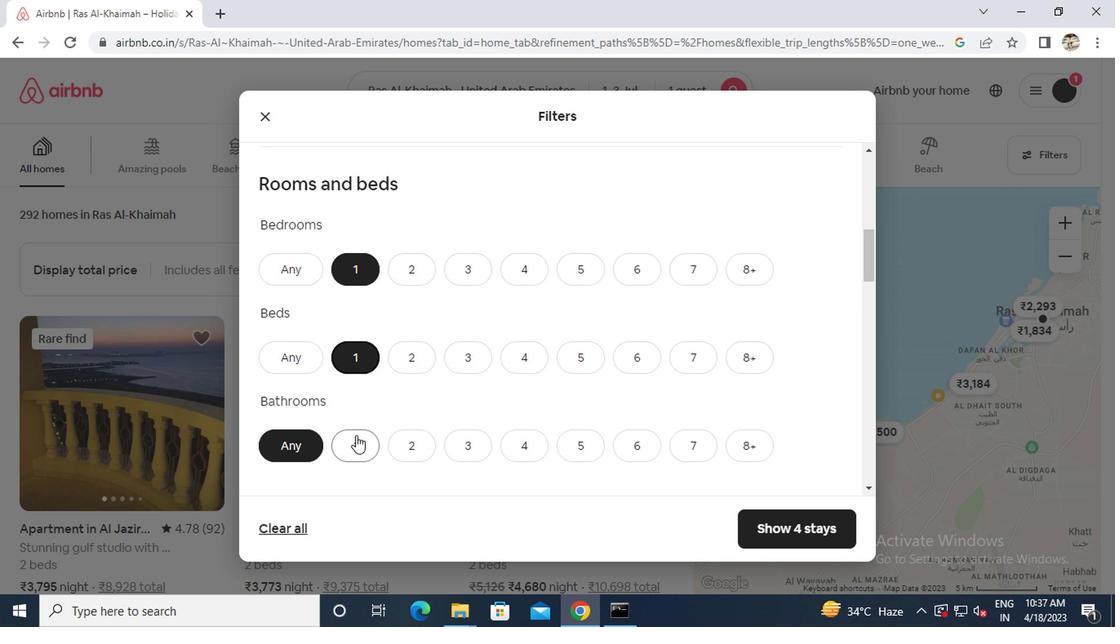 
Action: Mouse moved to (353, 437)
Screenshot: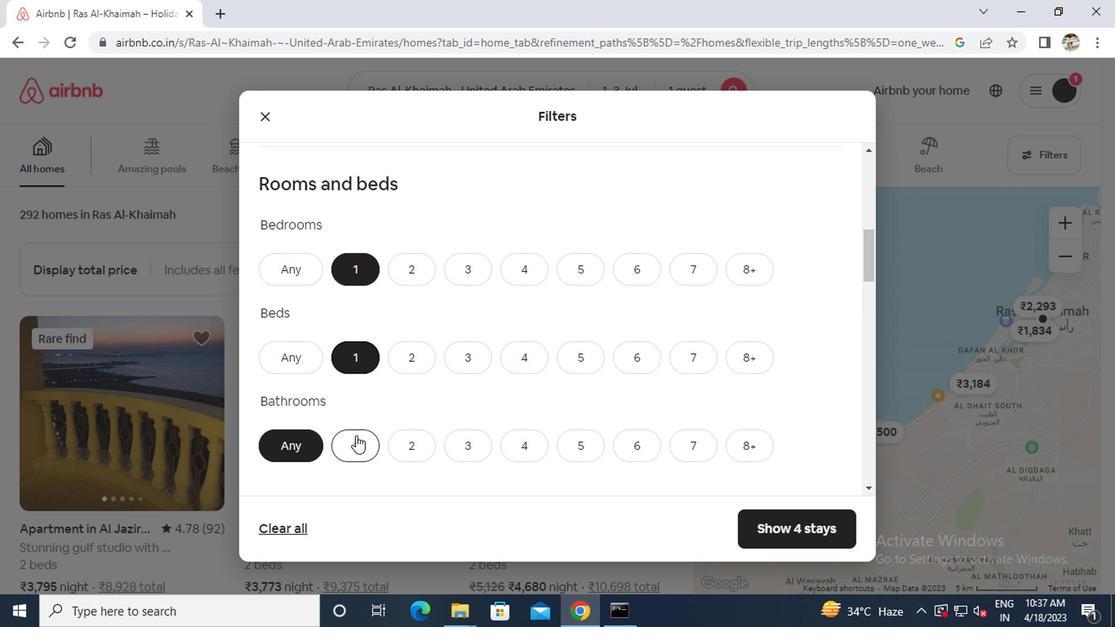 
Action: Mouse scrolled (353, 436) with delta (0, 0)
Screenshot: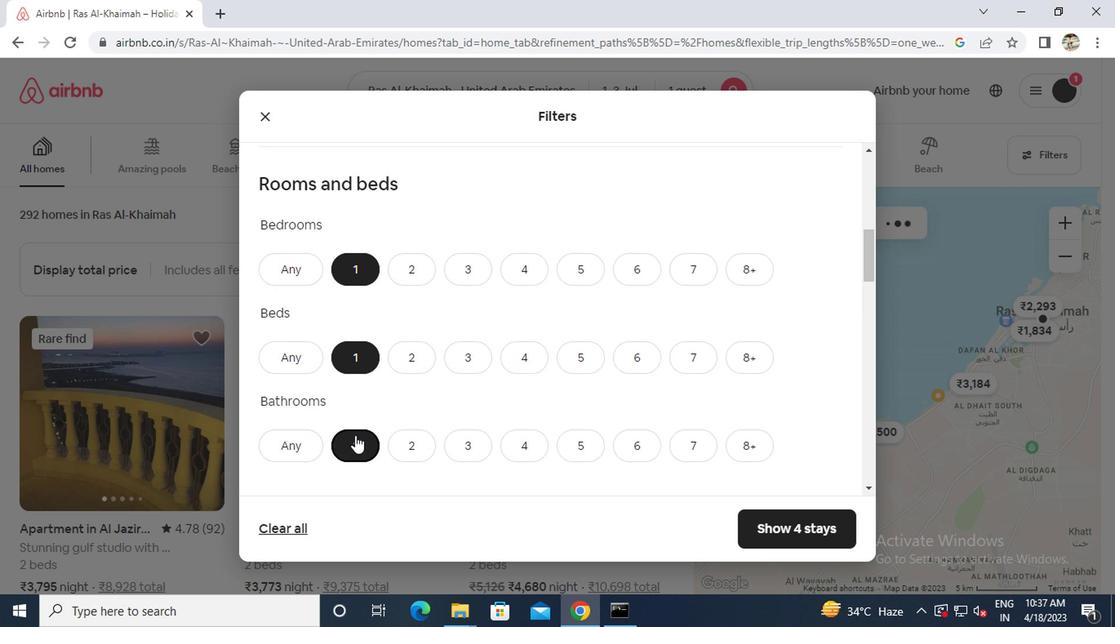 
Action: Mouse scrolled (353, 436) with delta (0, 0)
Screenshot: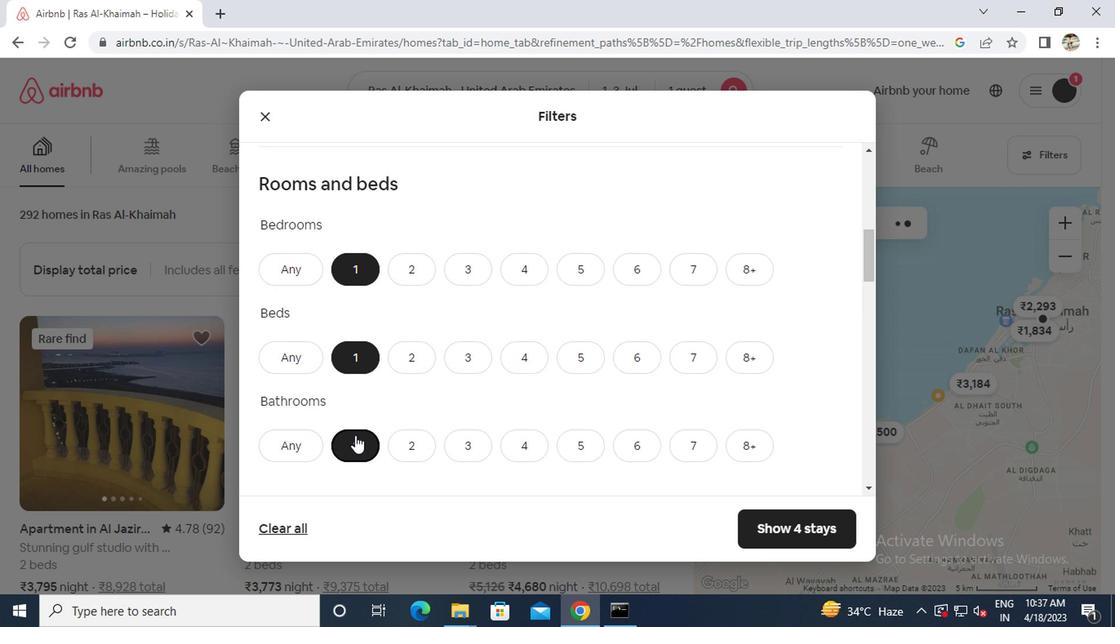 
Action: Mouse scrolled (353, 436) with delta (0, 0)
Screenshot: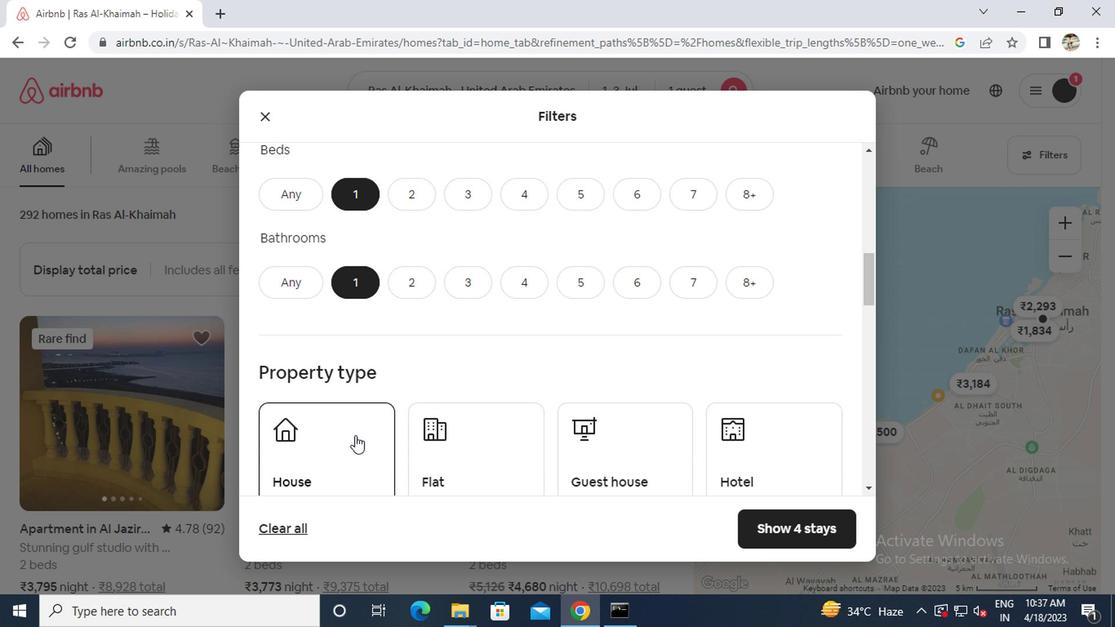 
Action: Mouse moved to (737, 383)
Screenshot: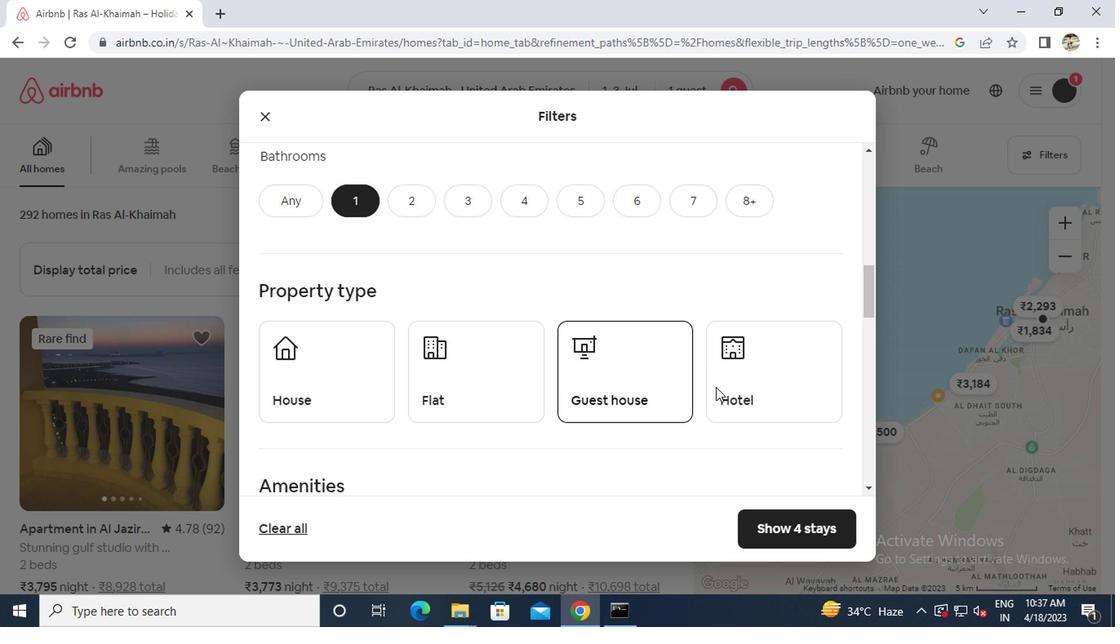 
Action: Mouse pressed left at (737, 383)
Screenshot: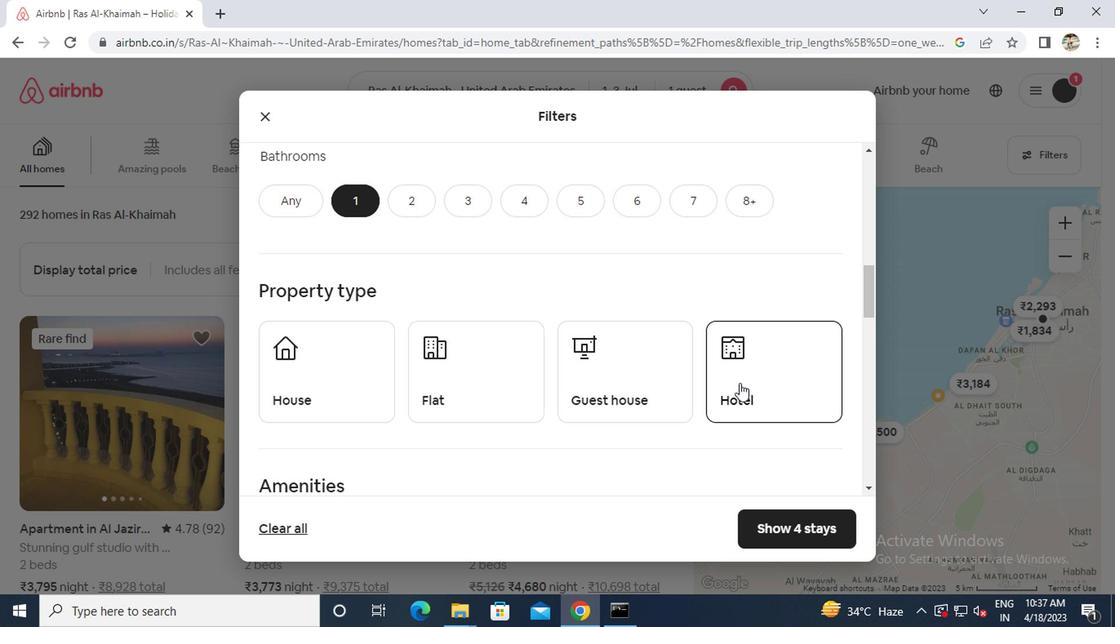 
Action: Mouse moved to (563, 410)
Screenshot: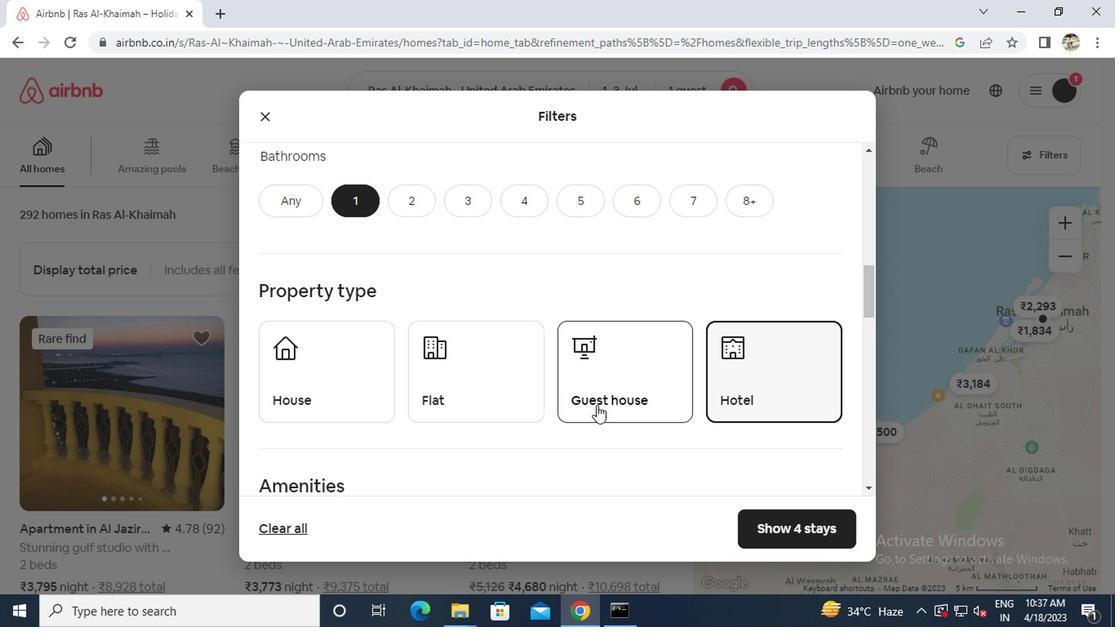 
Action: Mouse scrolled (563, 409) with delta (0, 0)
Screenshot: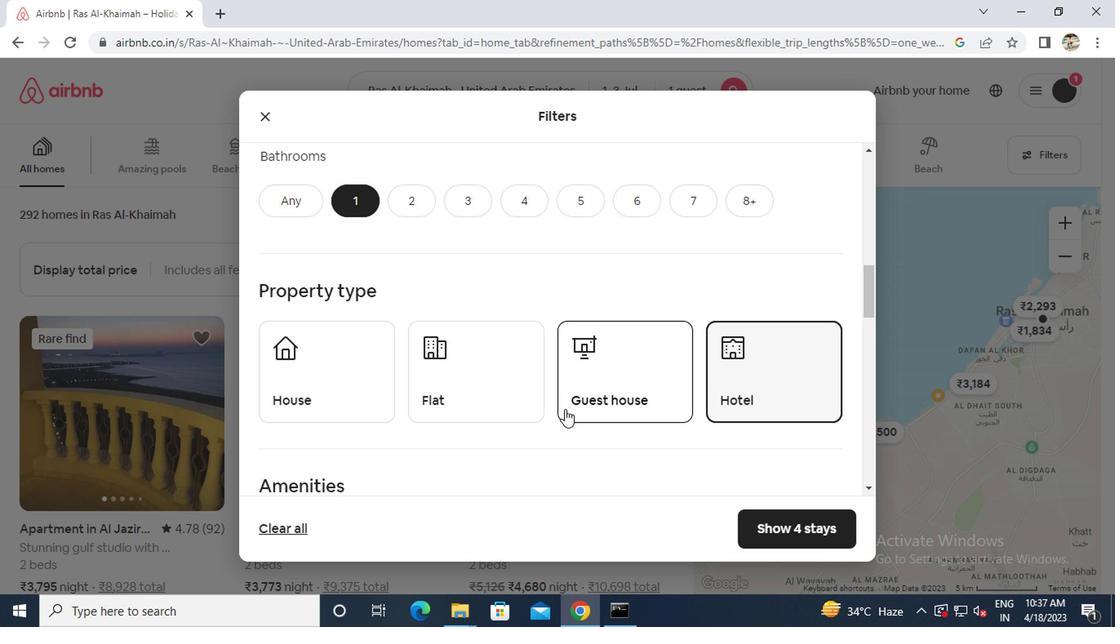 
Action: Mouse scrolled (563, 409) with delta (0, 0)
Screenshot: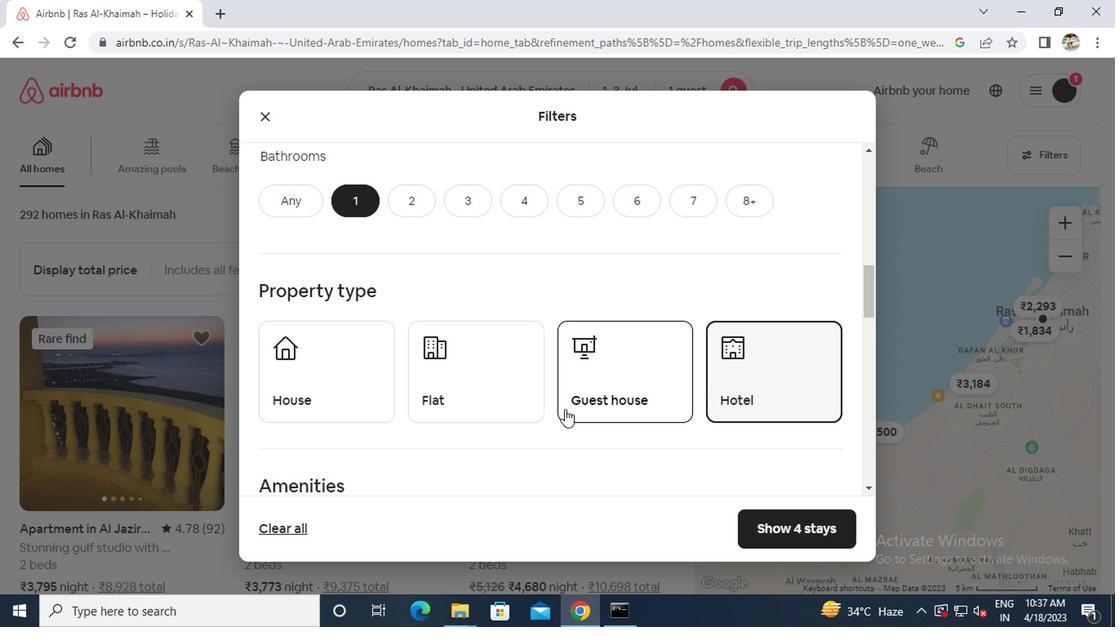 
Action: Mouse moved to (551, 410)
Screenshot: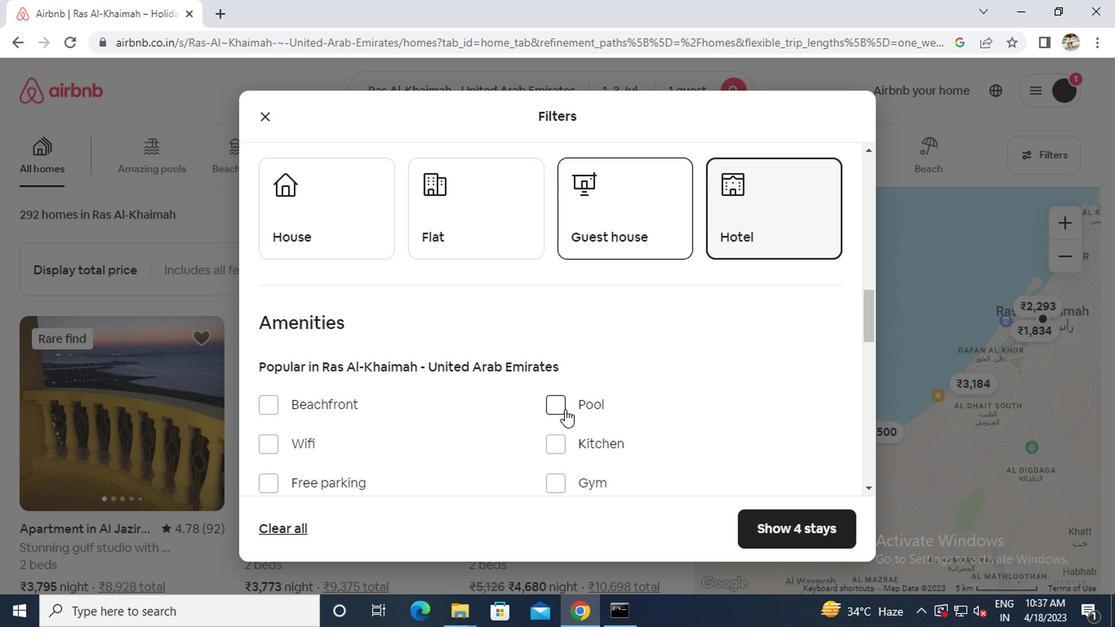 
Action: Mouse scrolled (551, 409) with delta (0, 0)
Screenshot: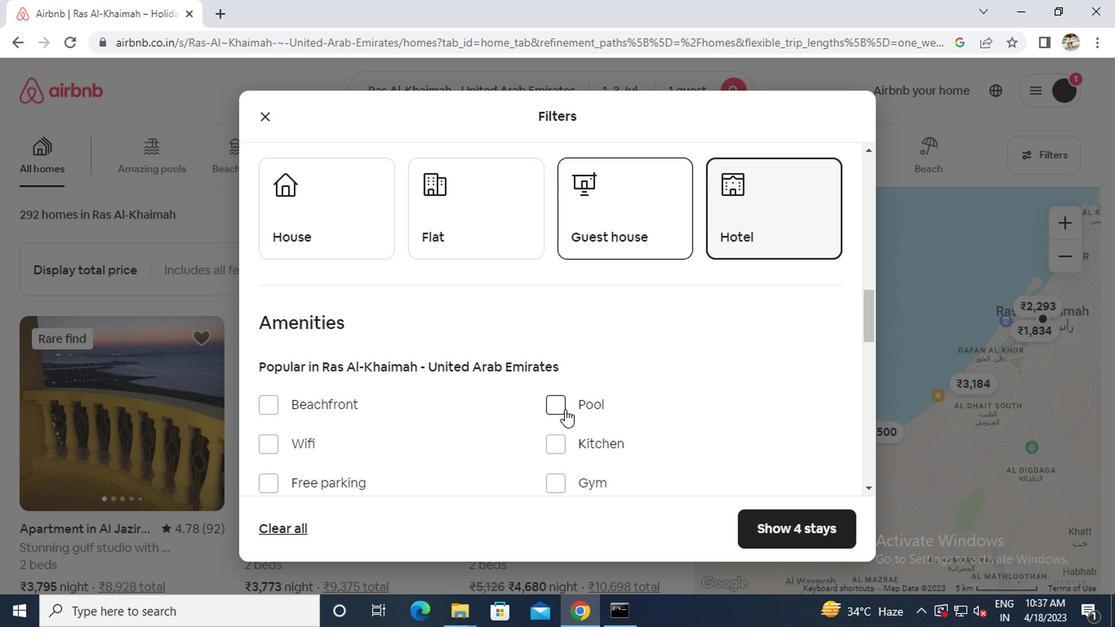 
Action: Mouse moved to (261, 358)
Screenshot: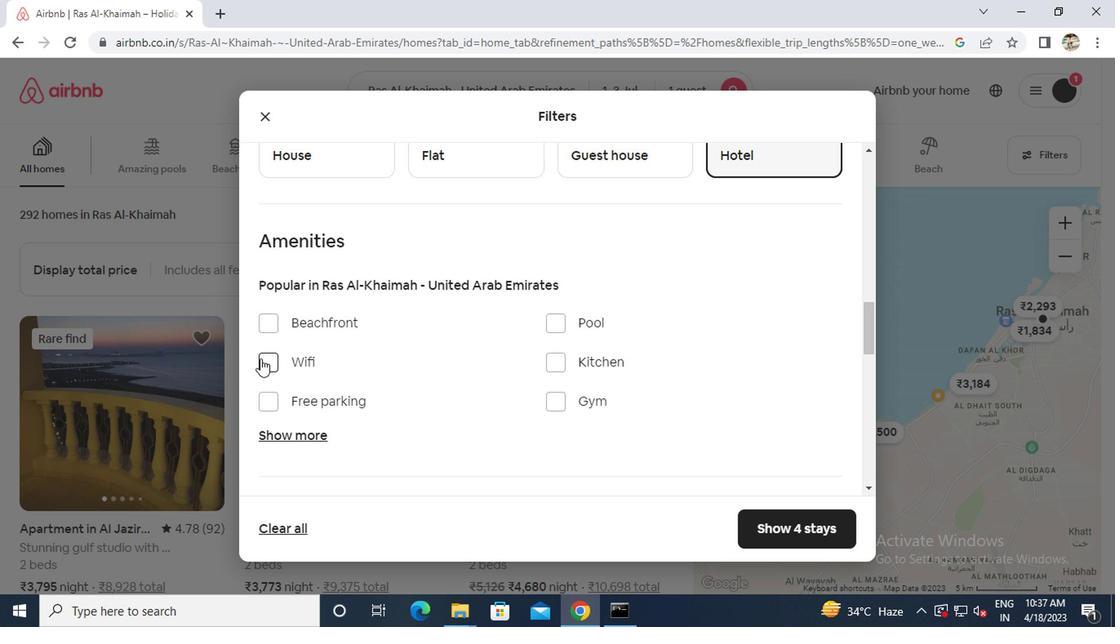 
Action: Mouse pressed left at (261, 358)
Screenshot: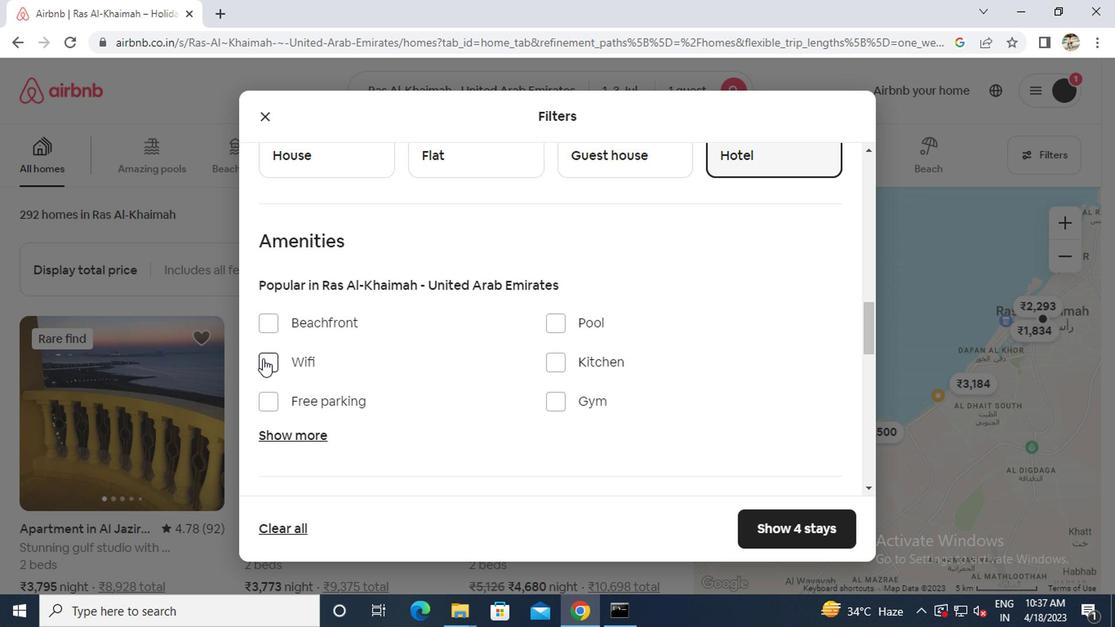 
Action: Mouse moved to (295, 431)
Screenshot: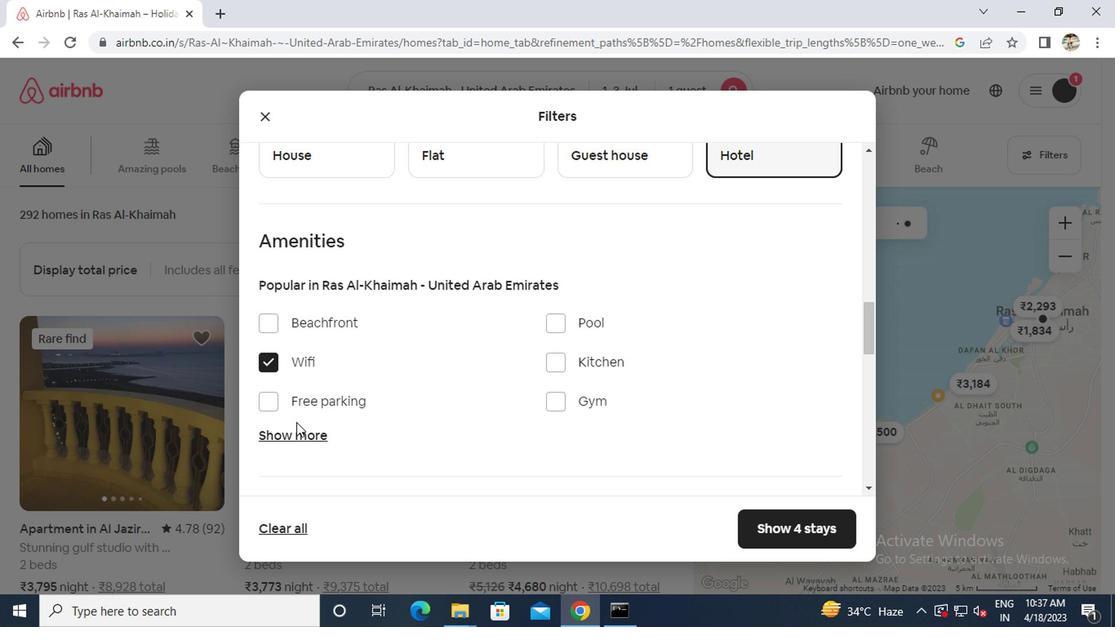 
Action: Mouse pressed left at (295, 431)
Screenshot: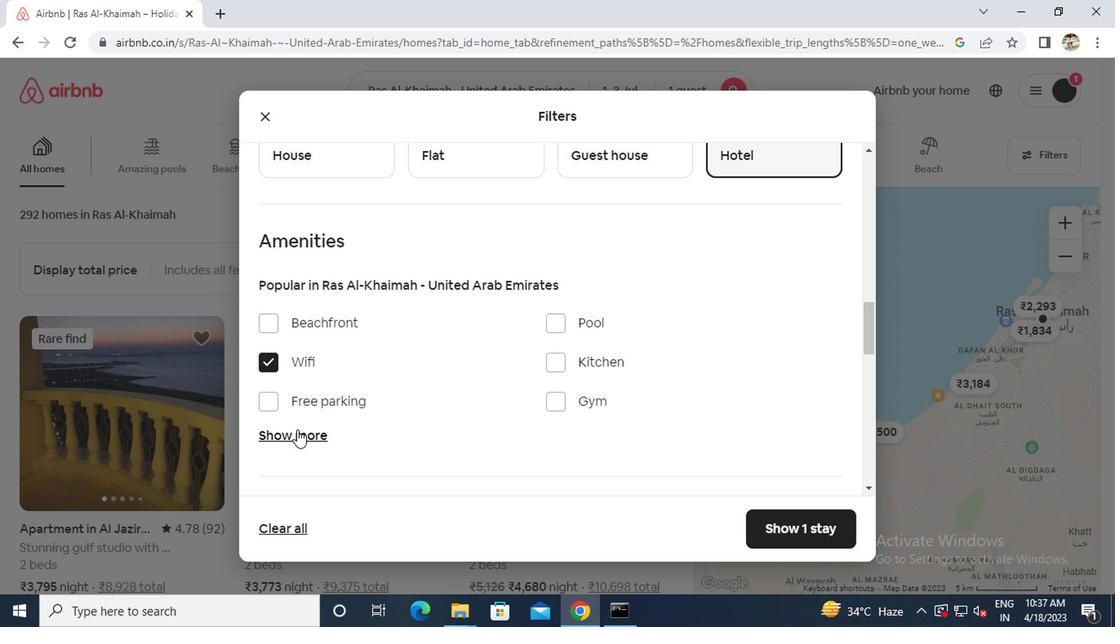 
Action: Mouse scrolled (295, 430) with delta (0, 0)
Screenshot: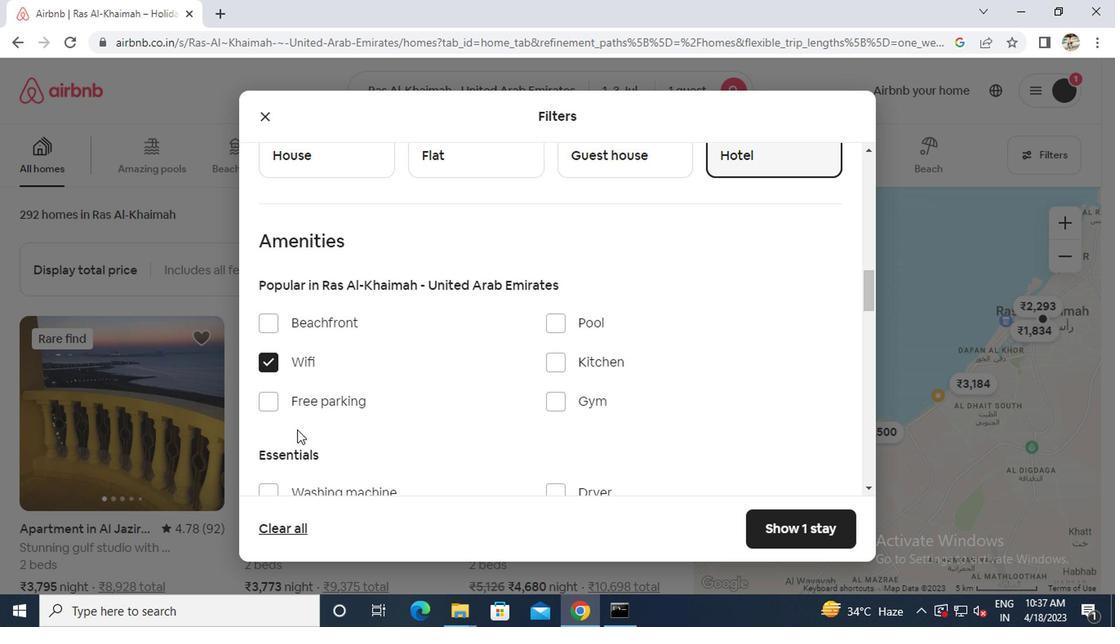 
Action: Mouse moved to (296, 431)
Screenshot: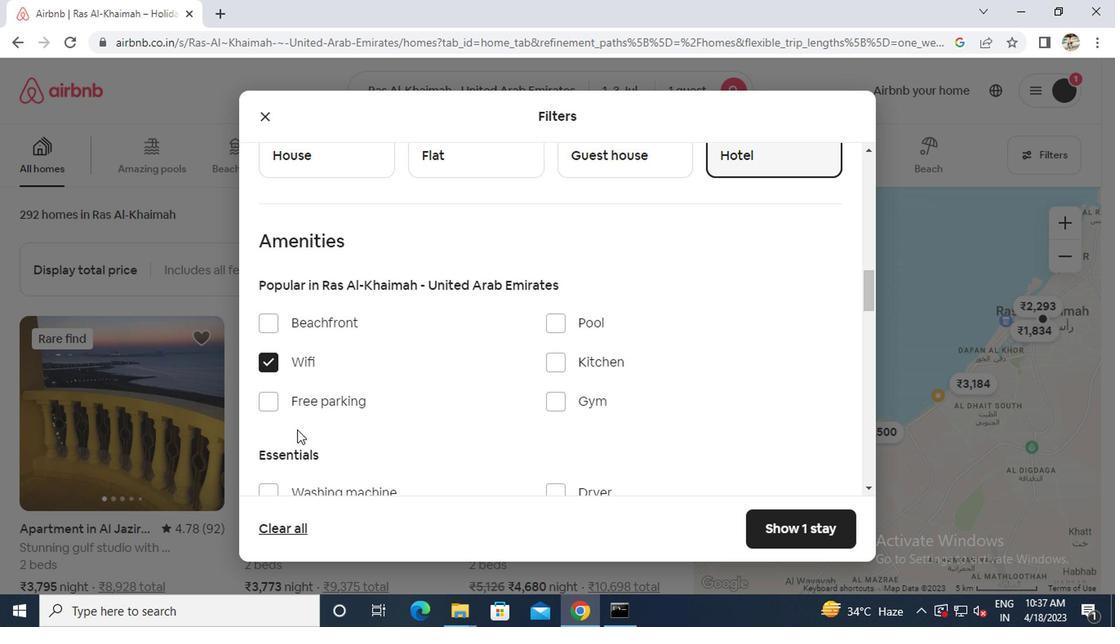 
Action: Mouse scrolled (296, 431) with delta (0, 0)
Screenshot: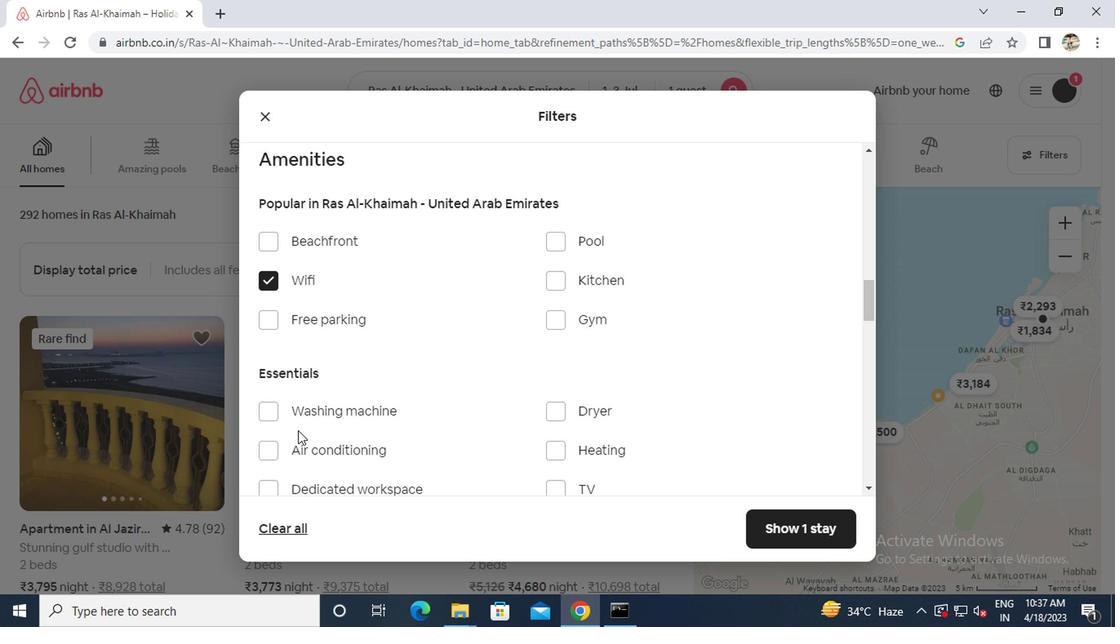 
Action: Mouse moved to (269, 374)
Screenshot: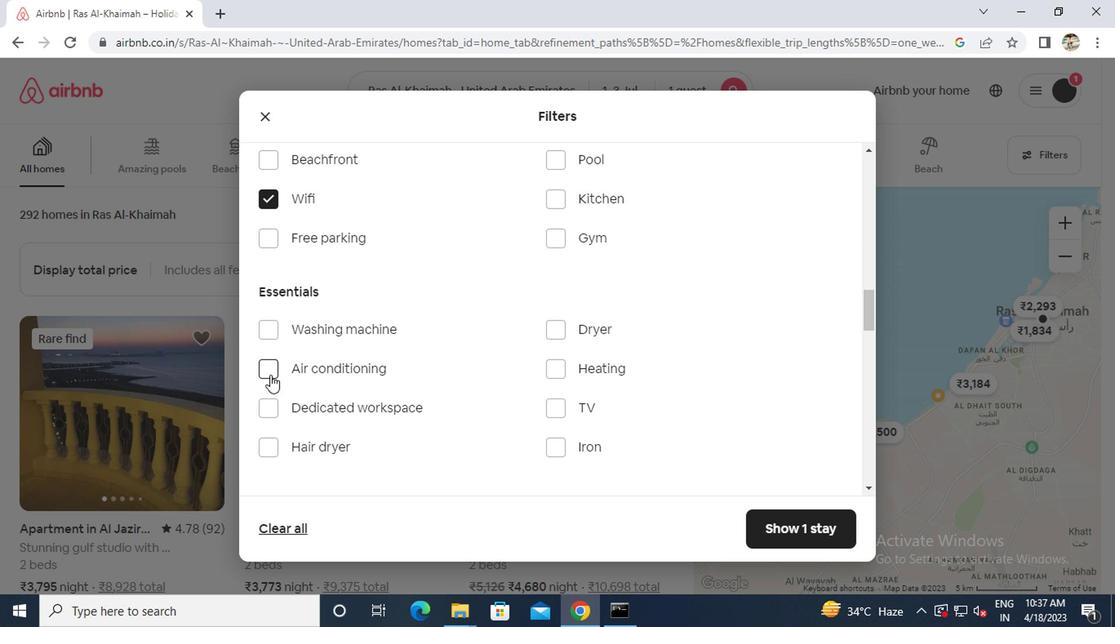 
Action: Mouse pressed left at (269, 374)
Screenshot: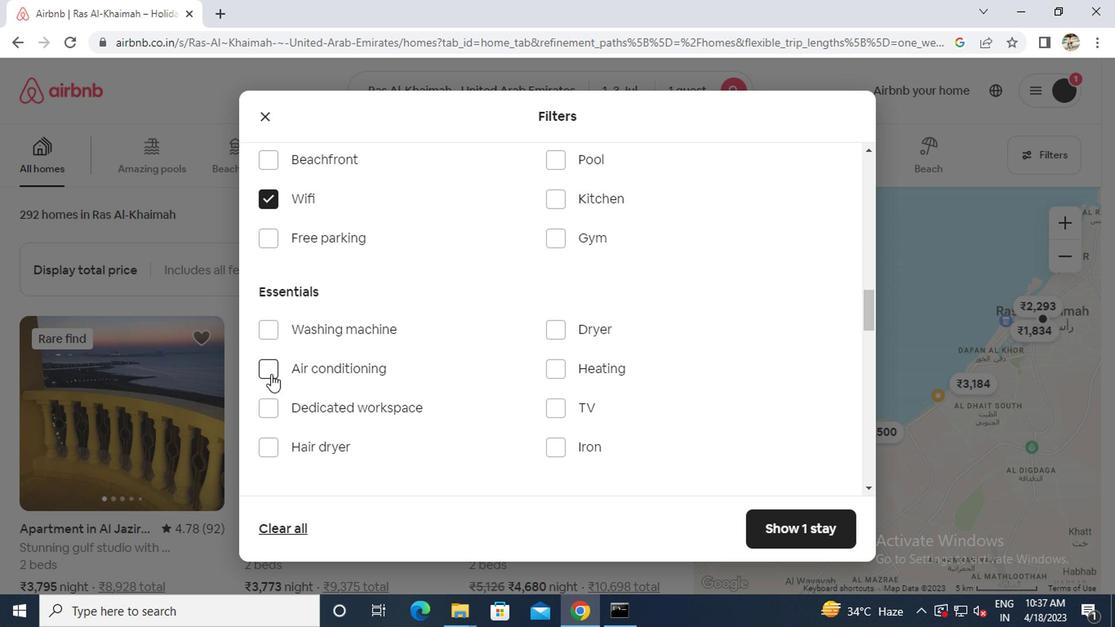 
Action: Mouse moved to (269, 416)
Screenshot: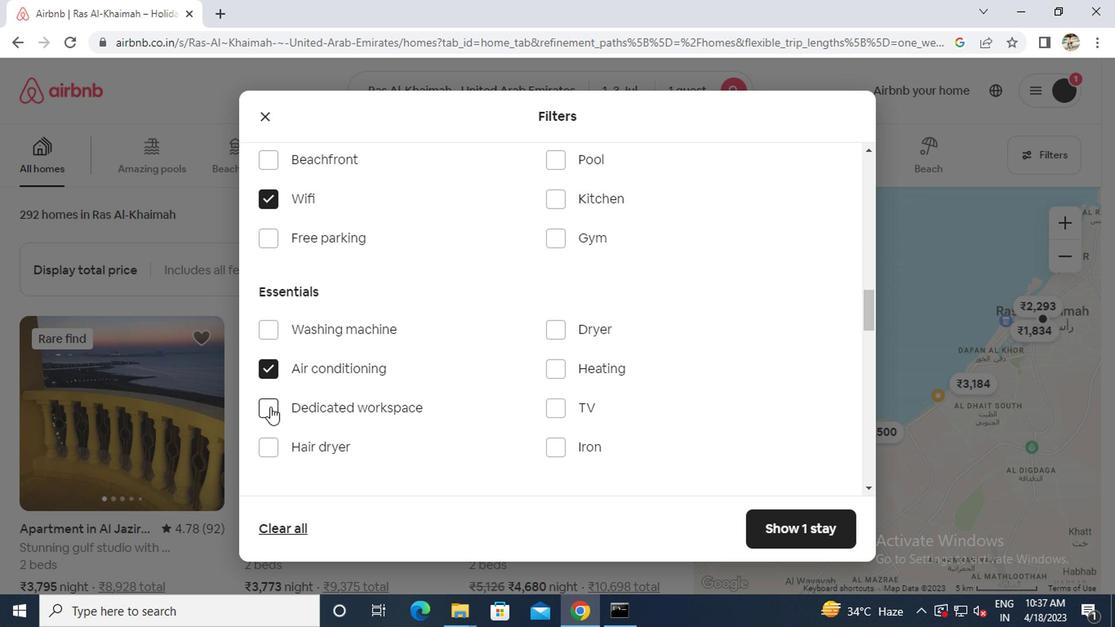 
Action: Mouse pressed left at (269, 416)
Screenshot: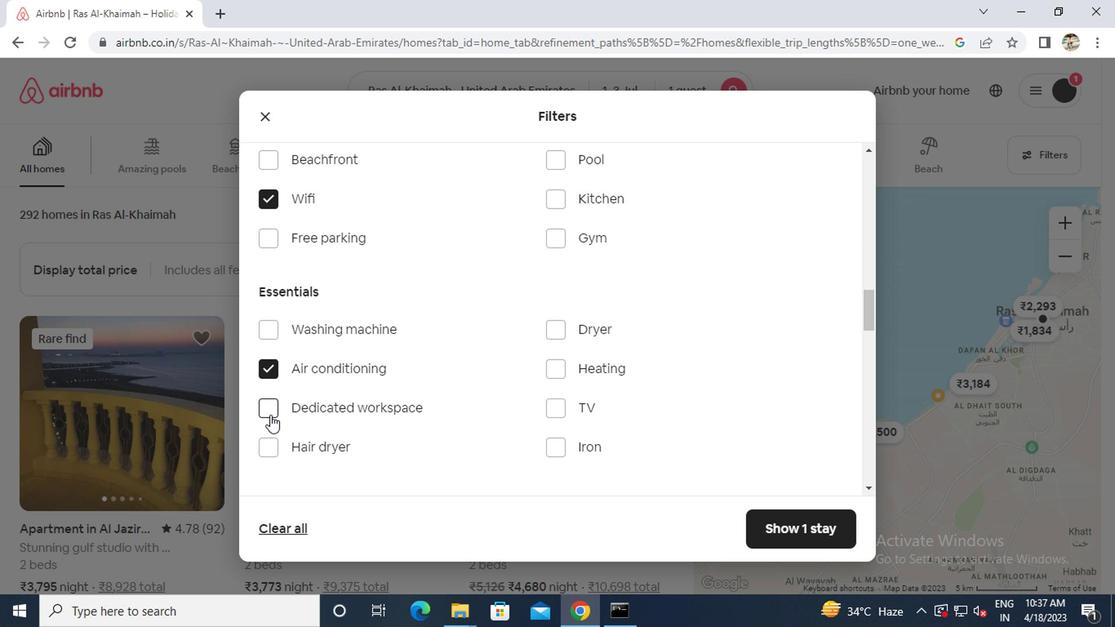 
Action: Mouse moved to (387, 421)
Screenshot: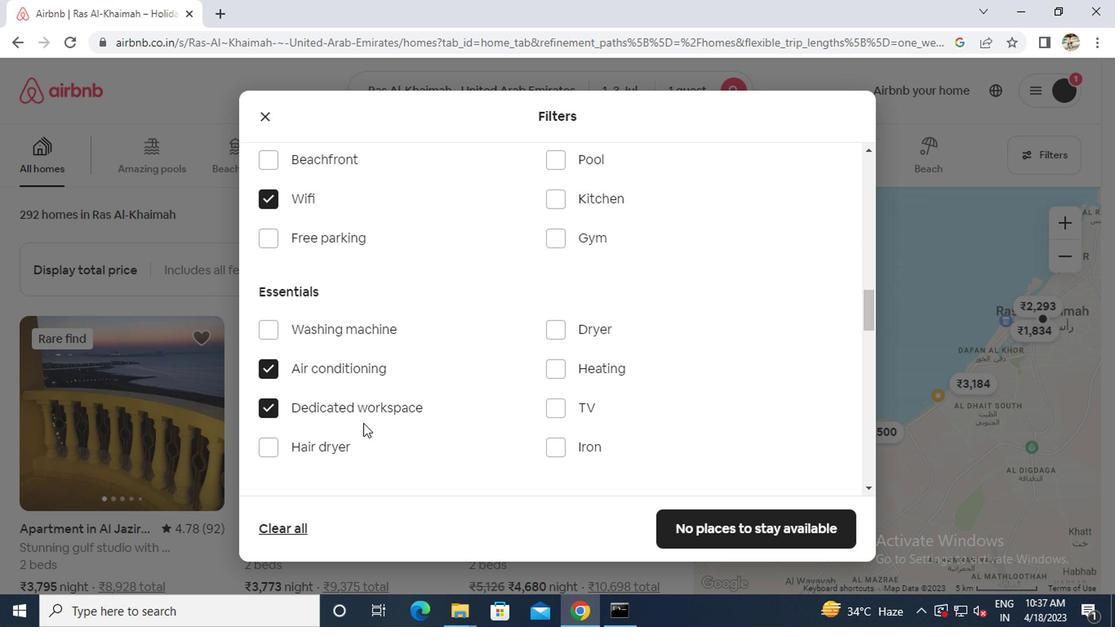 
Action: Mouse scrolled (387, 421) with delta (0, 0)
Screenshot: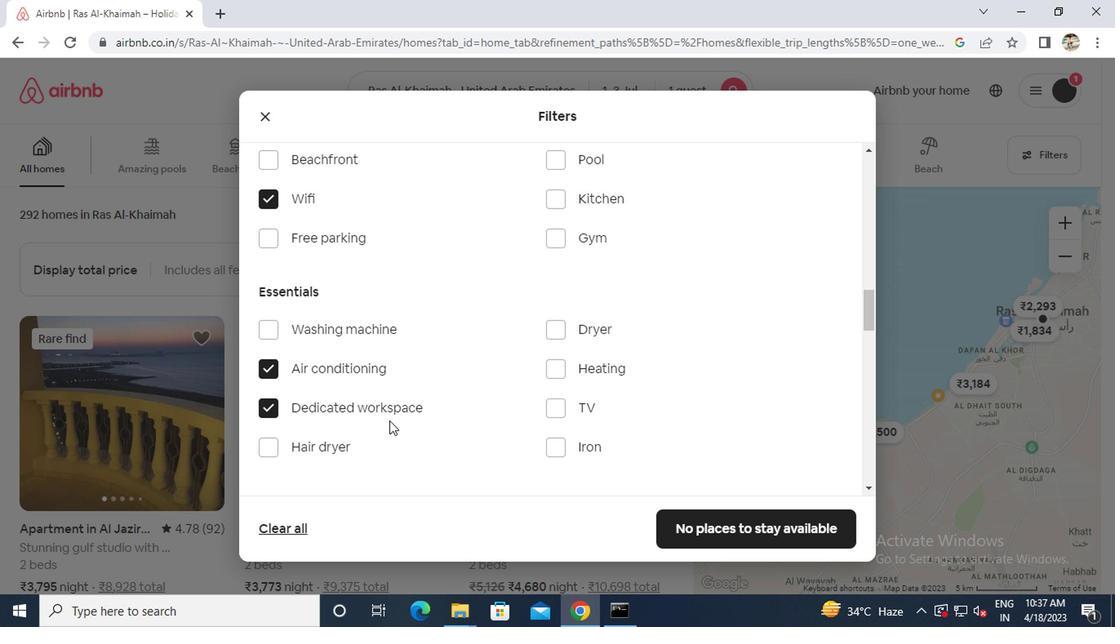 
Action: Mouse scrolled (387, 421) with delta (0, 0)
Screenshot: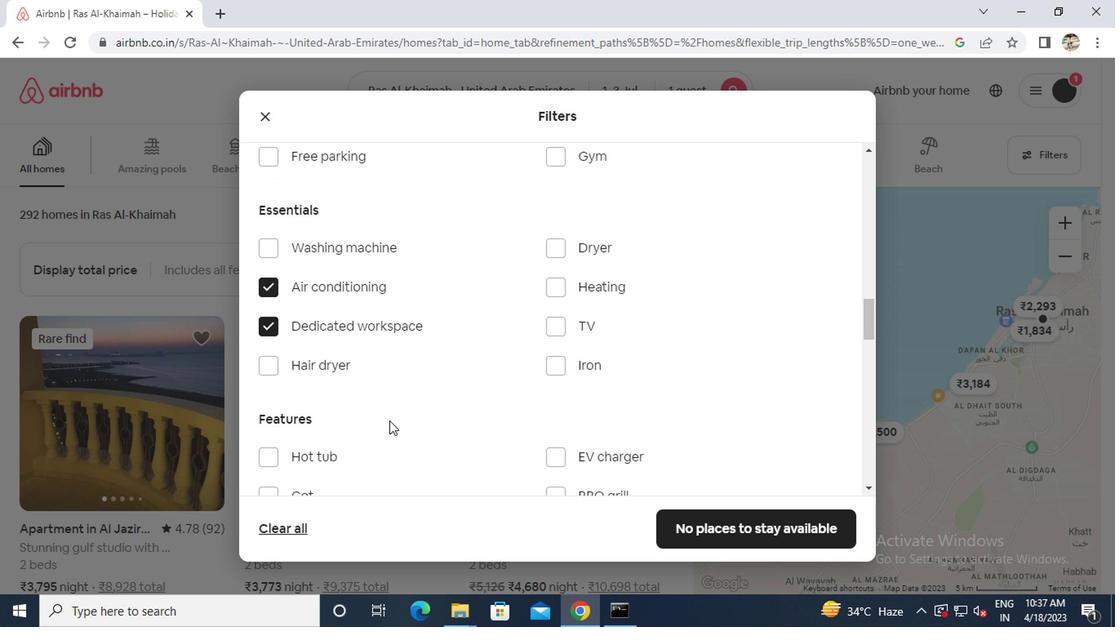 
Action: Mouse scrolled (387, 421) with delta (0, 0)
Screenshot: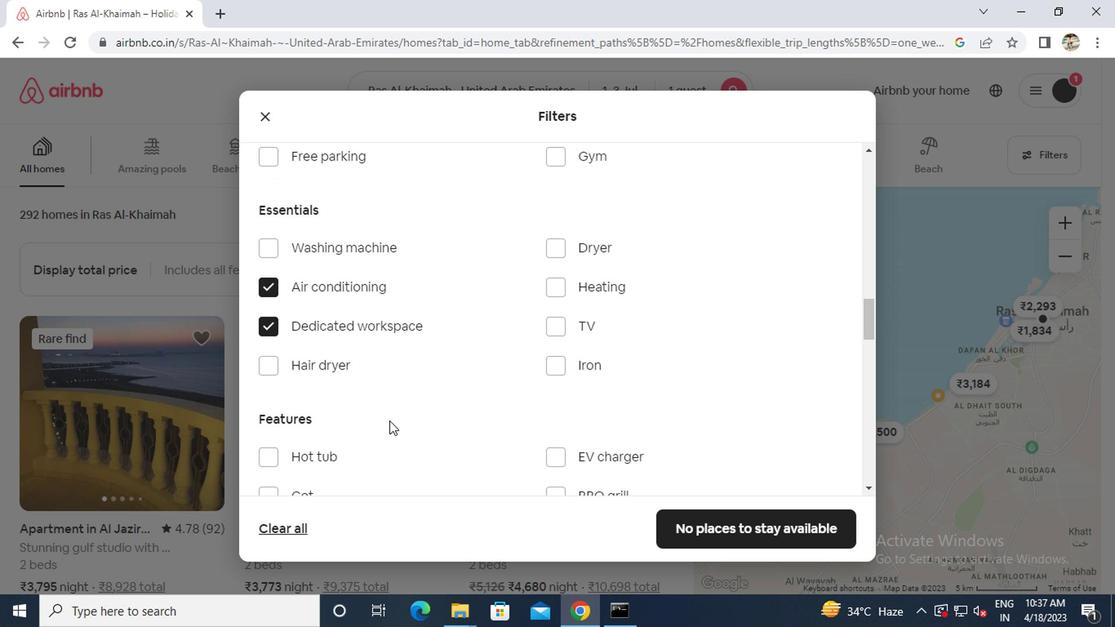 
Action: Mouse moved to (260, 409)
Screenshot: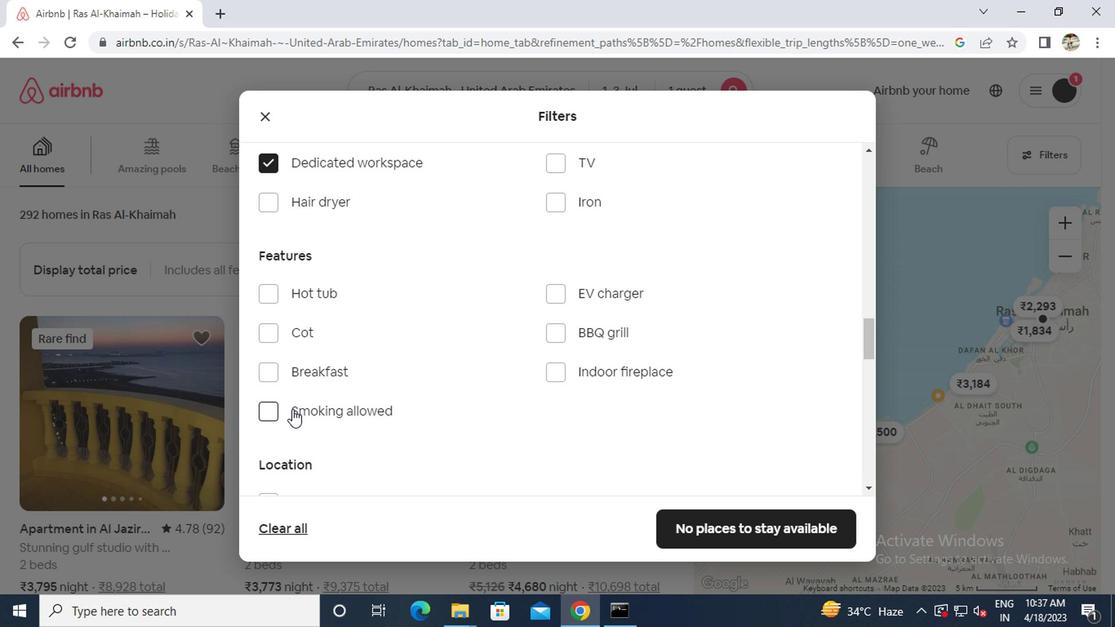 
Action: Mouse pressed left at (260, 409)
Screenshot: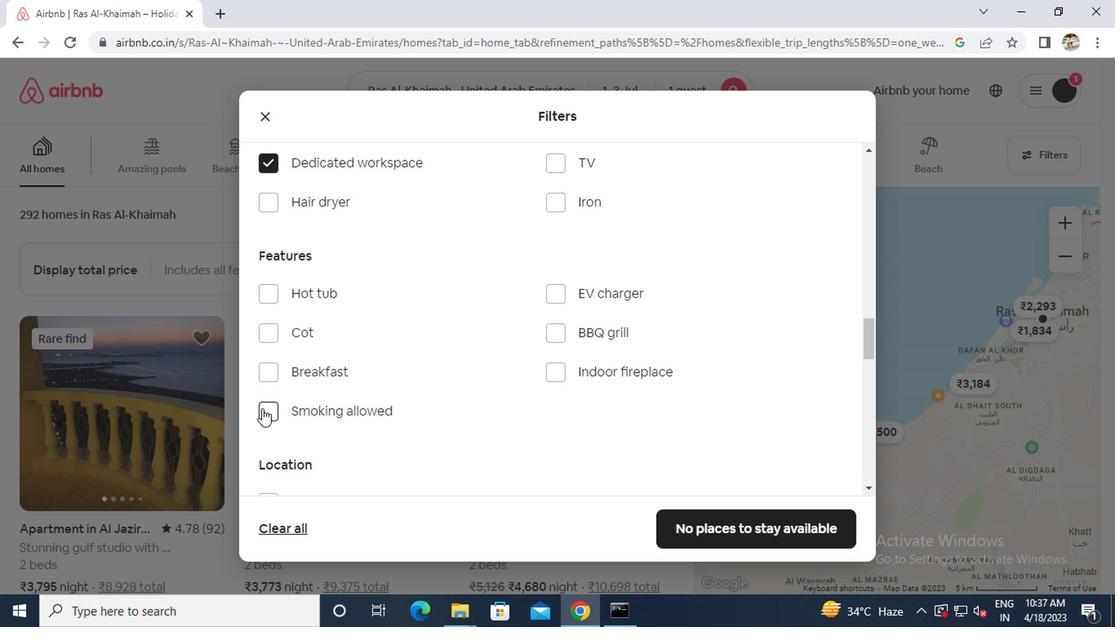 
Action: Mouse moved to (260, 408)
Screenshot: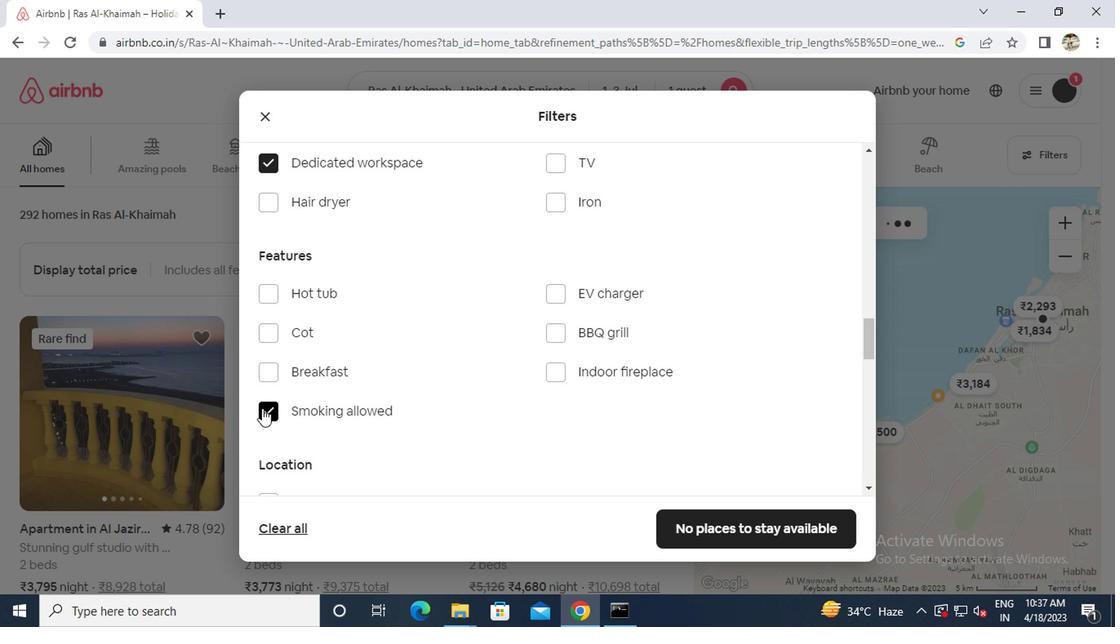 
Action: Mouse scrolled (260, 407) with delta (0, 0)
Screenshot: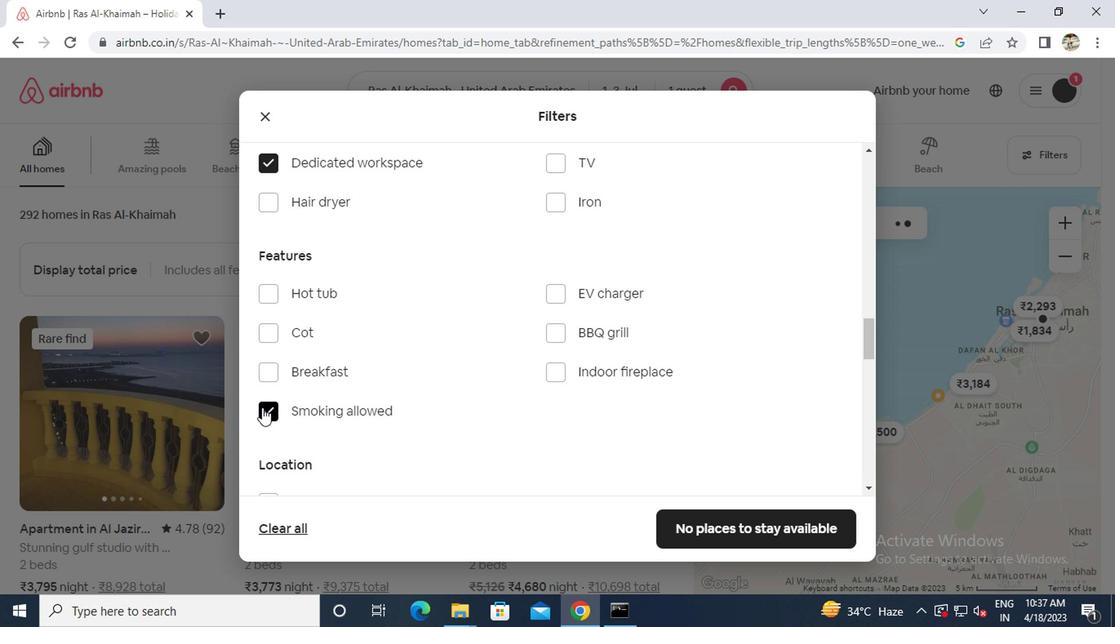 
Action: Mouse moved to (260, 407)
Screenshot: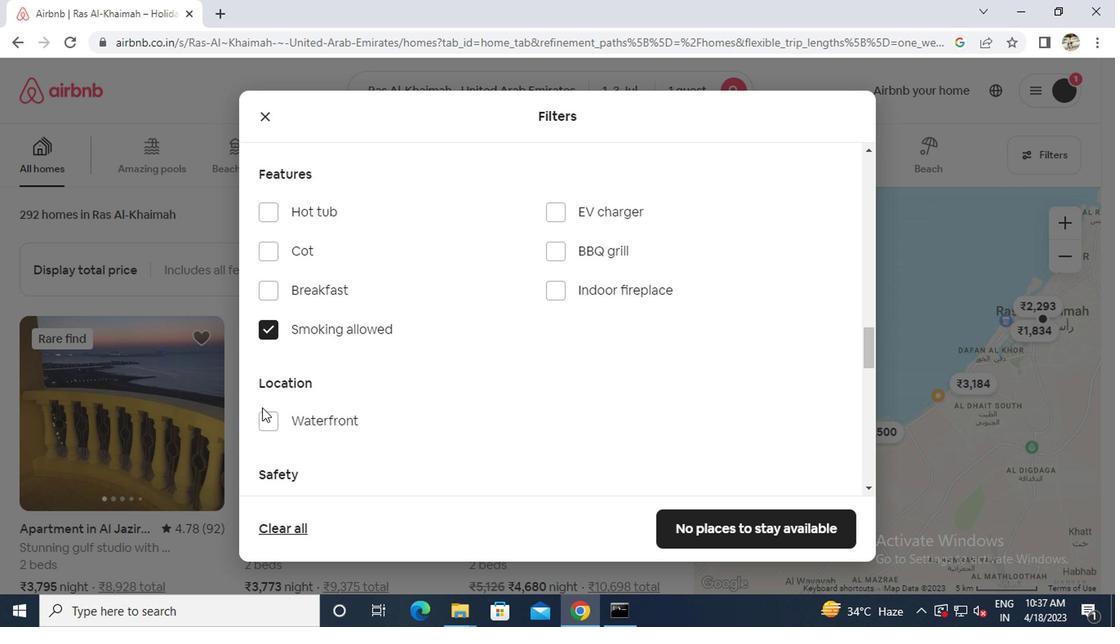 
Action: Mouse scrolled (260, 406) with delta (0, -1)
Screenshot: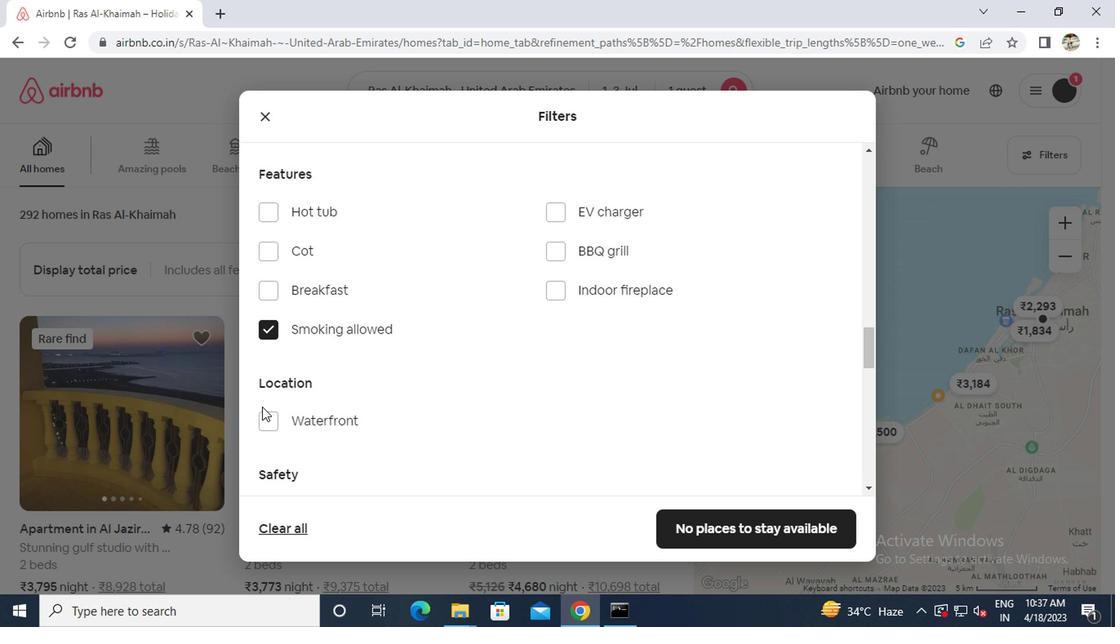 
Action: Mouse scrolled (260, 406) with delta (0, -1)
Screenshot: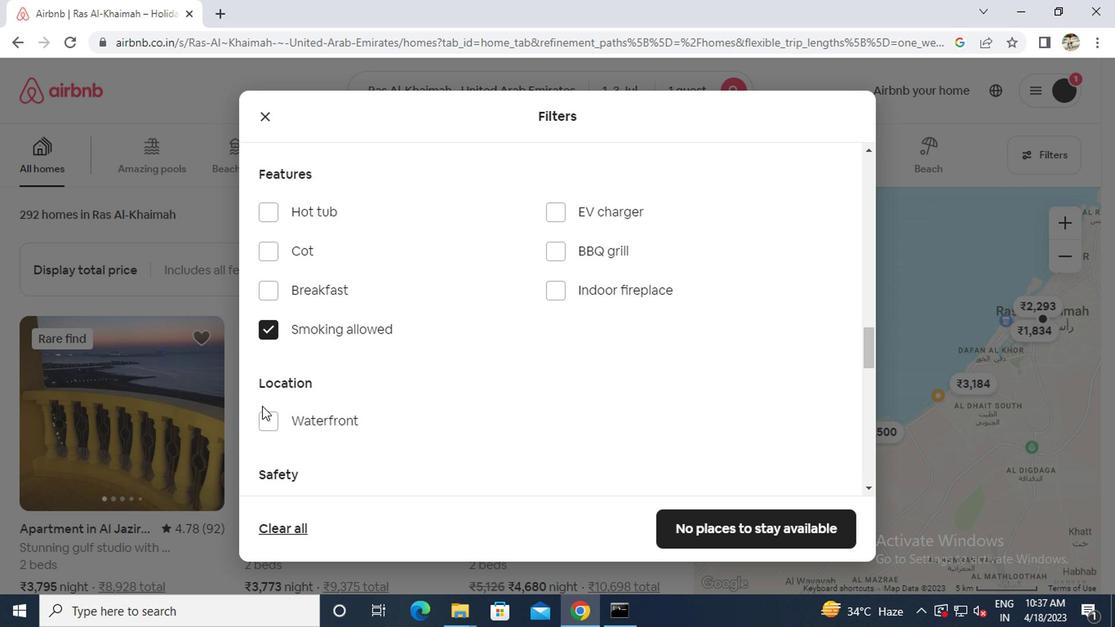 
Action: Mouse moved to (339, 400)
Screenshot: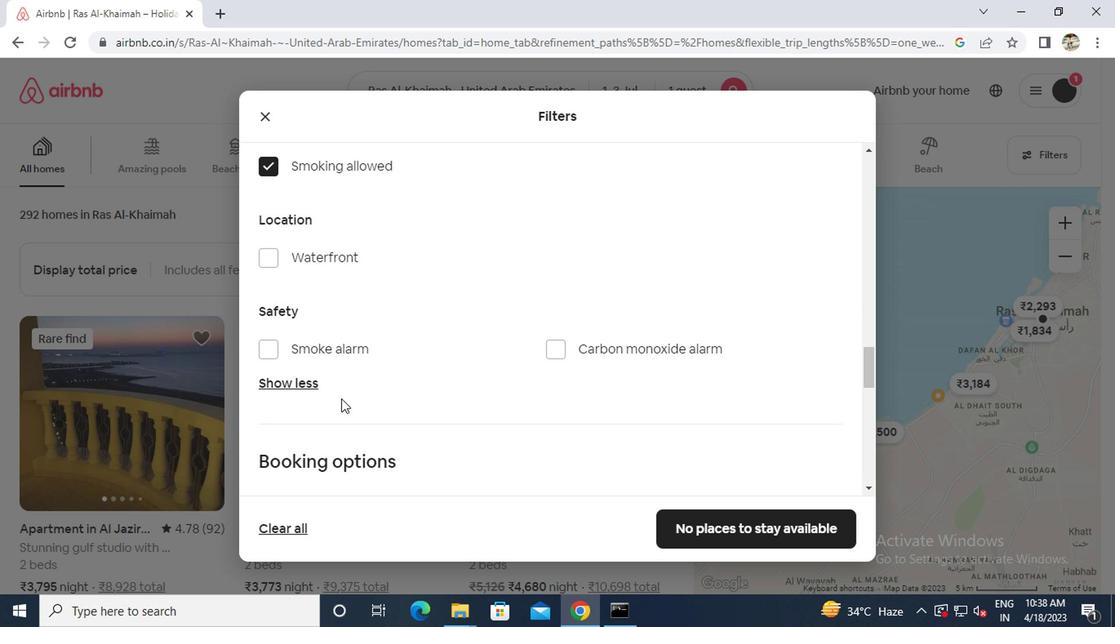 
Action: Mouse scrolled (339, 399) with delta (0, 0)
Screenshot: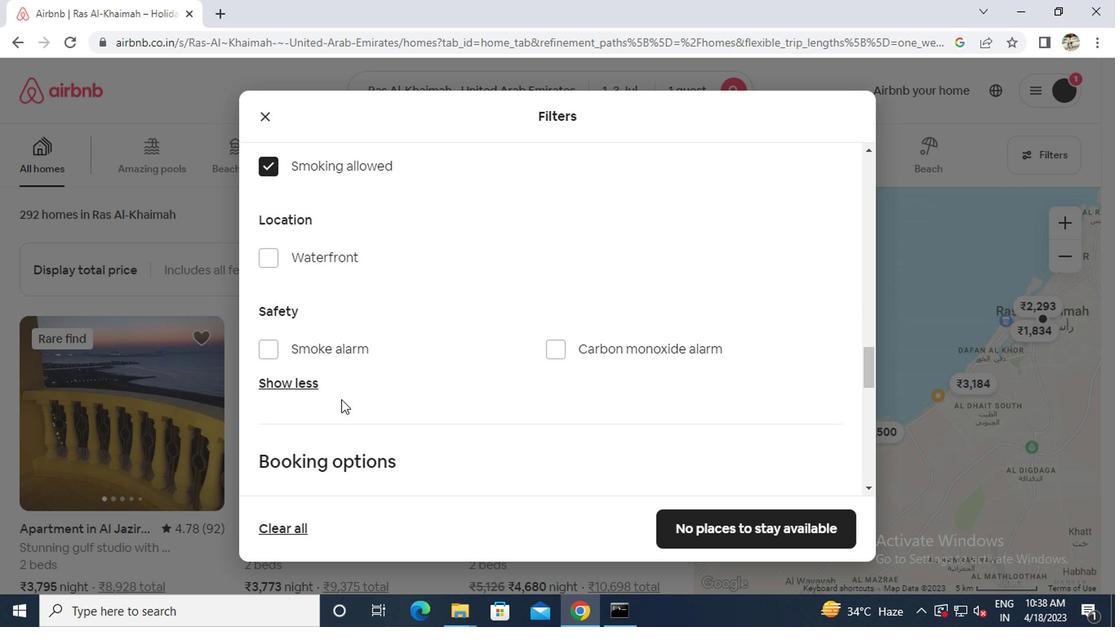 
Action: Mouse scrolled (339, 399) with delta (0, 0)
Screenshot: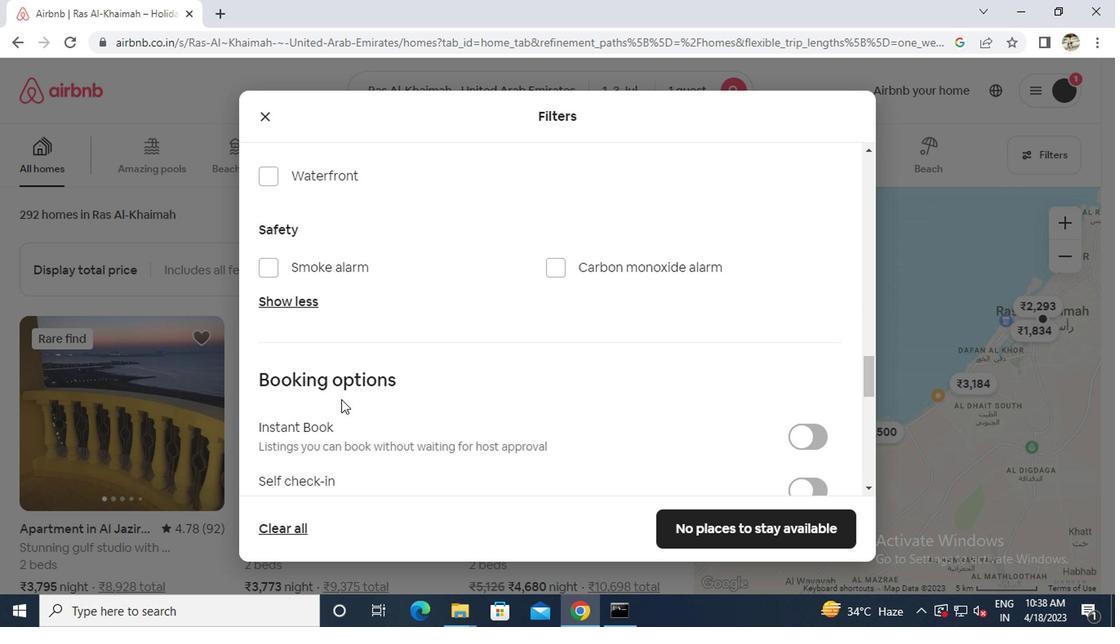 
Action: Mouse moved to (812, 420)
Screenshot: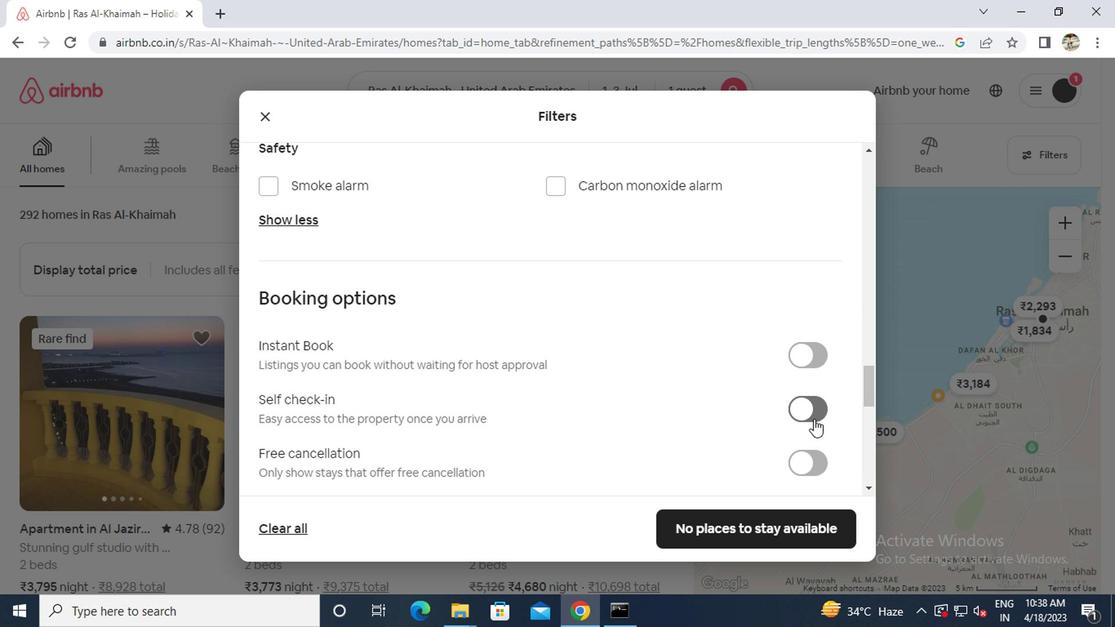 
Action: Mouse pressed left at (812, 420)
Screenshot: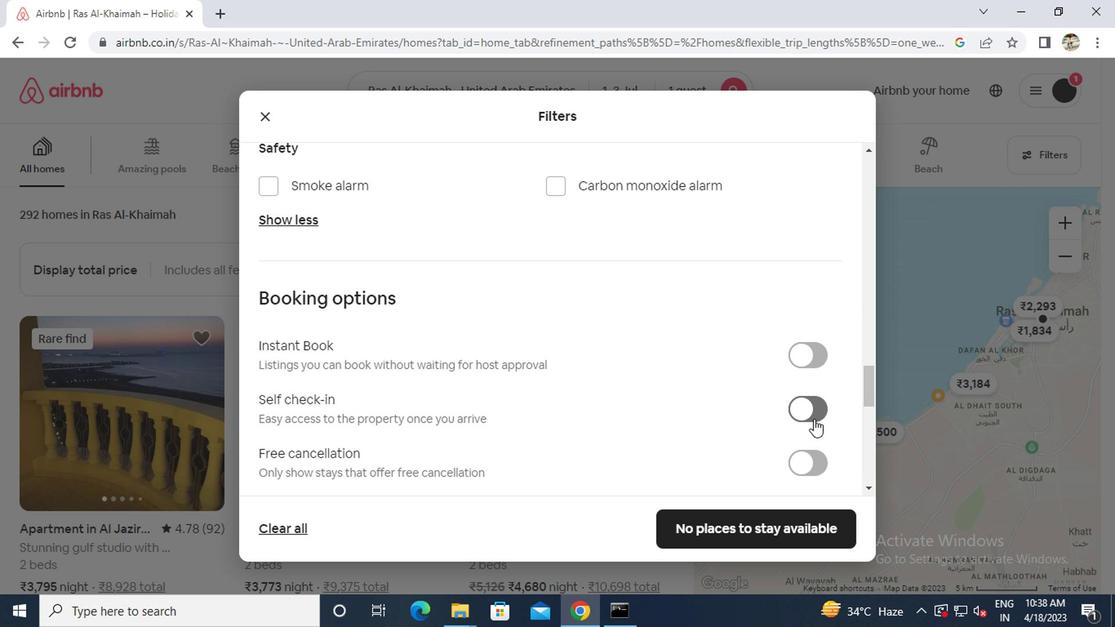 
Action: Mouse moved to (664, 407)
Screenshot: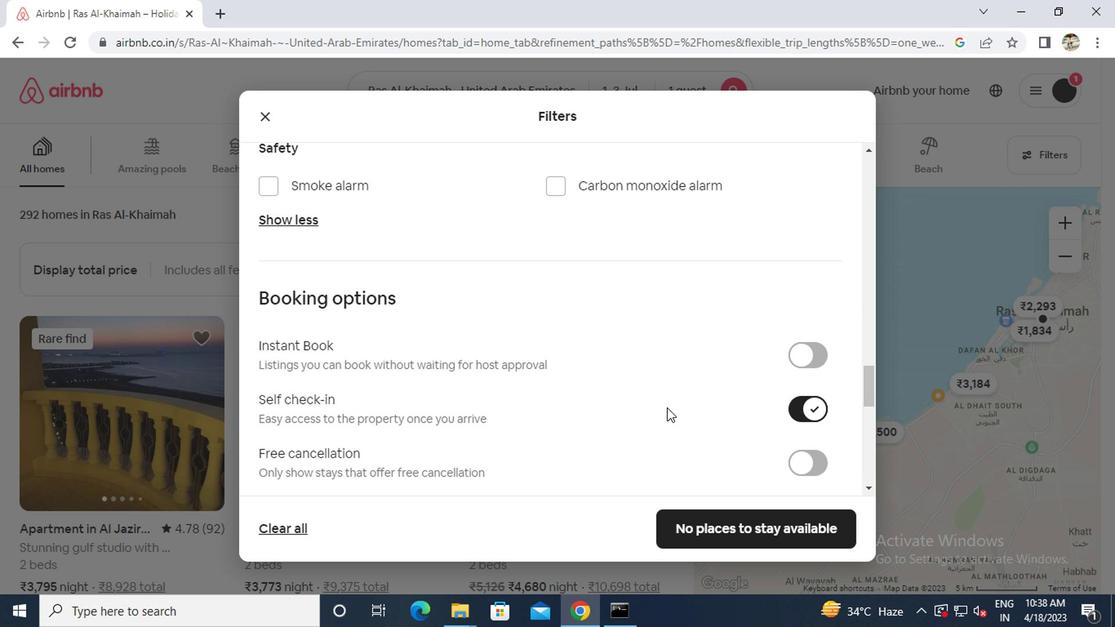 
Action: Mouse scrolled (664, 407) with delta (0, 0)
Screenshot: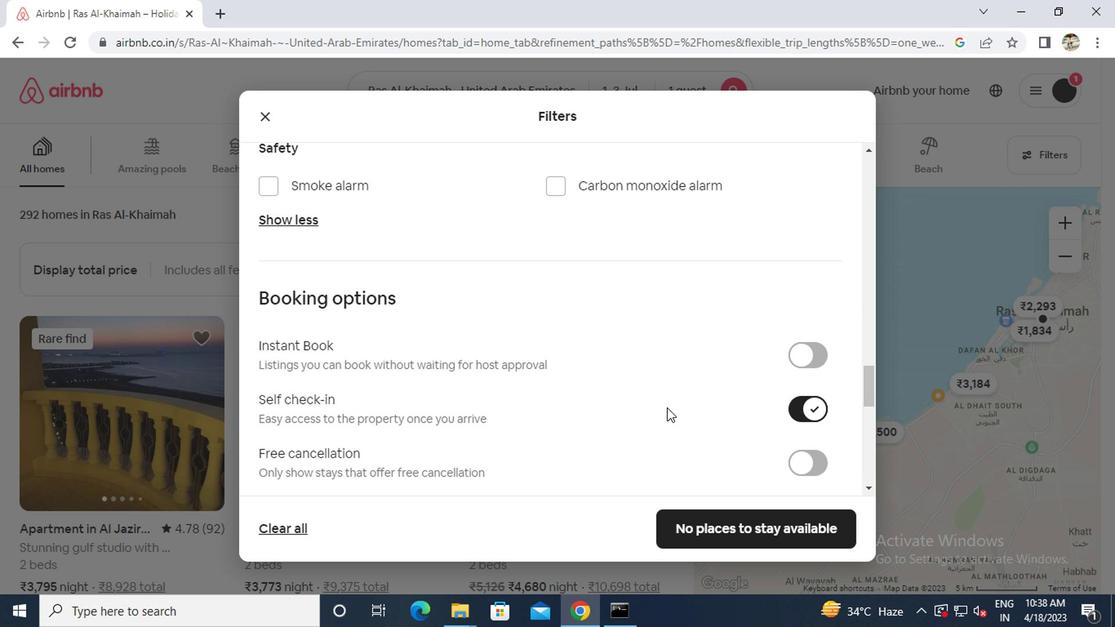 
Action: Mouse scrolled (664, 407) with delta (0, 0)
Screenshot: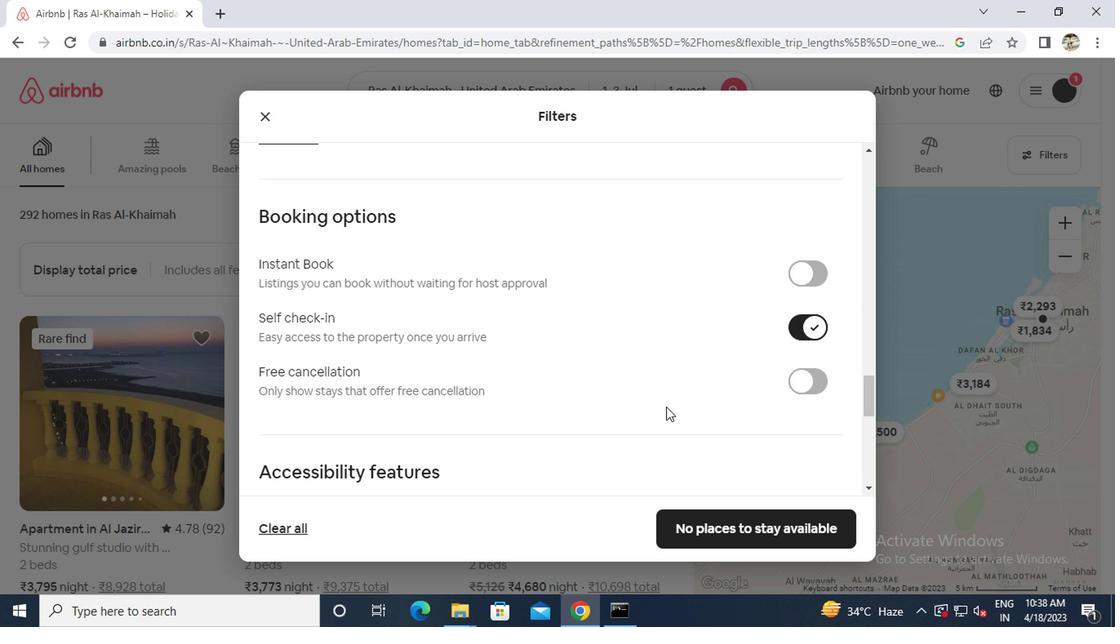 
Action: Mouse scrolled (664, 407) with delta (0, 0)
Screenshot: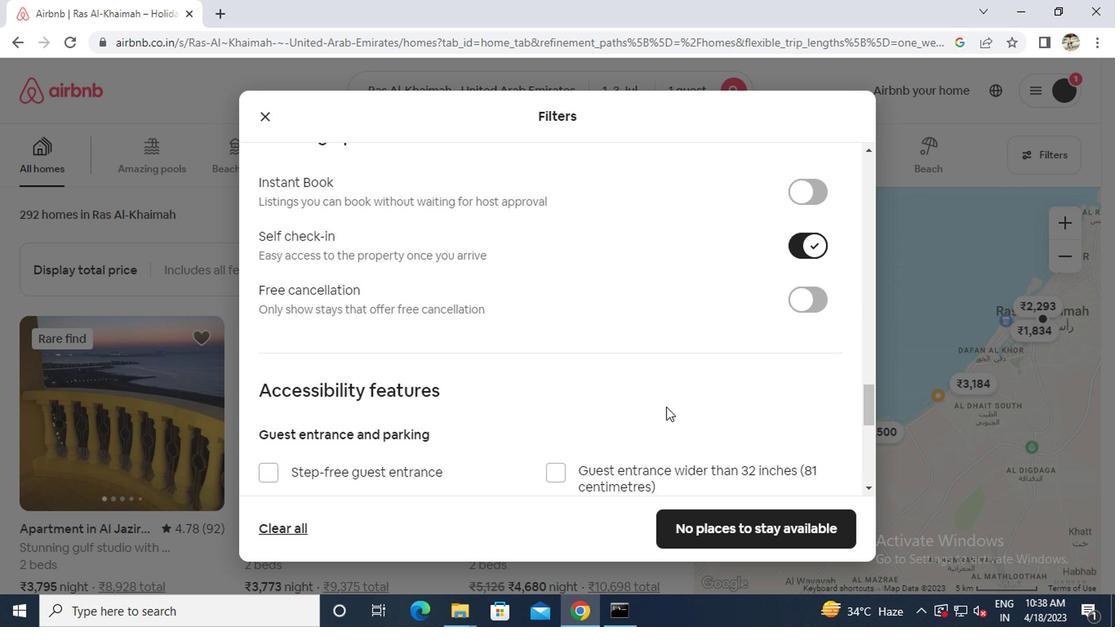
Action: Mouse scrolled (664, 407) with delta (0, 0)
Screenshot: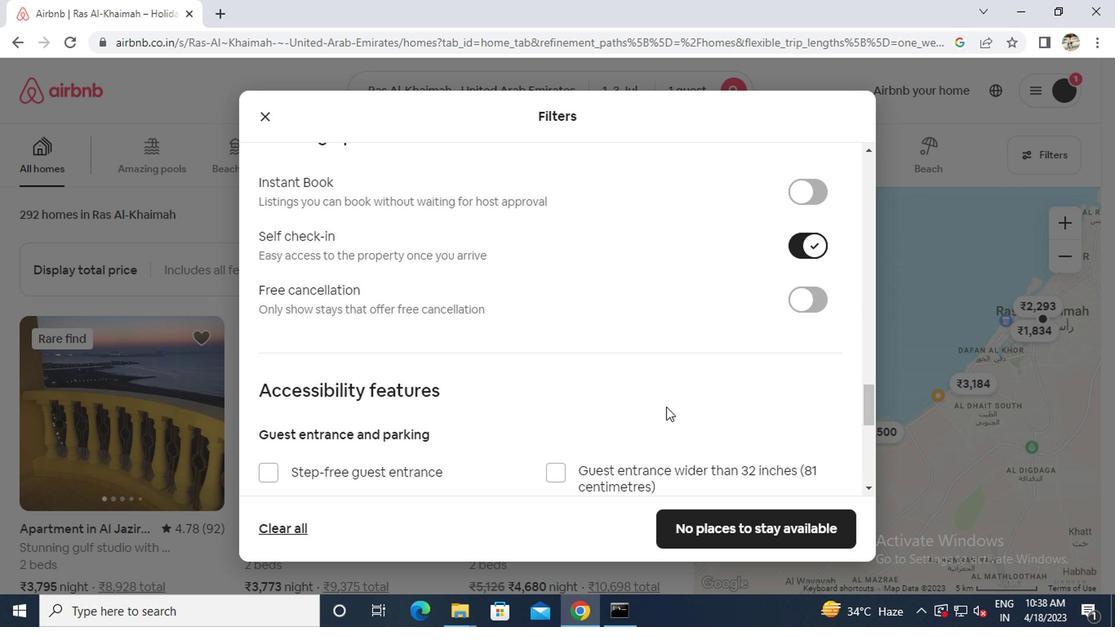 
Action: Mouse scrolled (664, 407) with delta (0, 0)
Screenshot: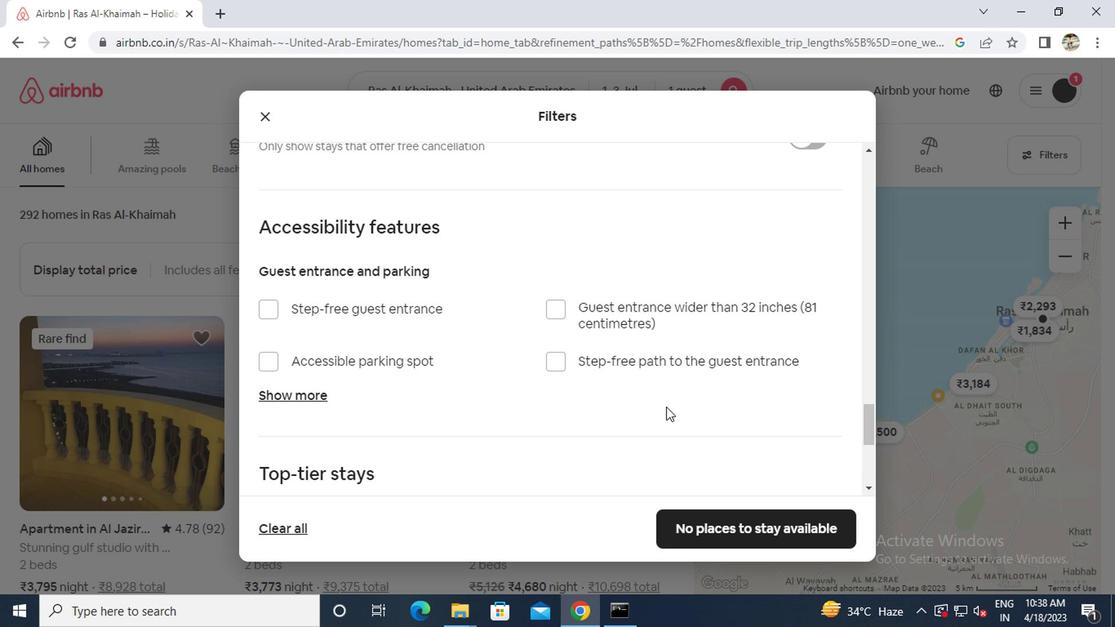 
Action: Mouse scrolled (664, 407) with delta (0, 0)
Screenshot: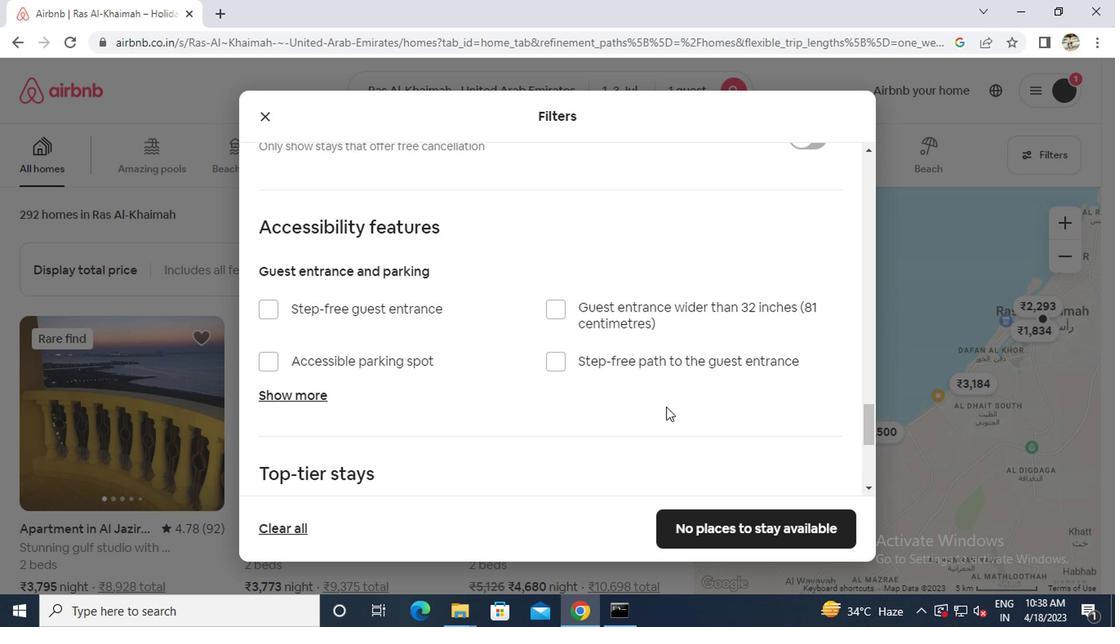 
Action: Mouse scrolled (664, 407) with delta (0, 0)
Screenshot: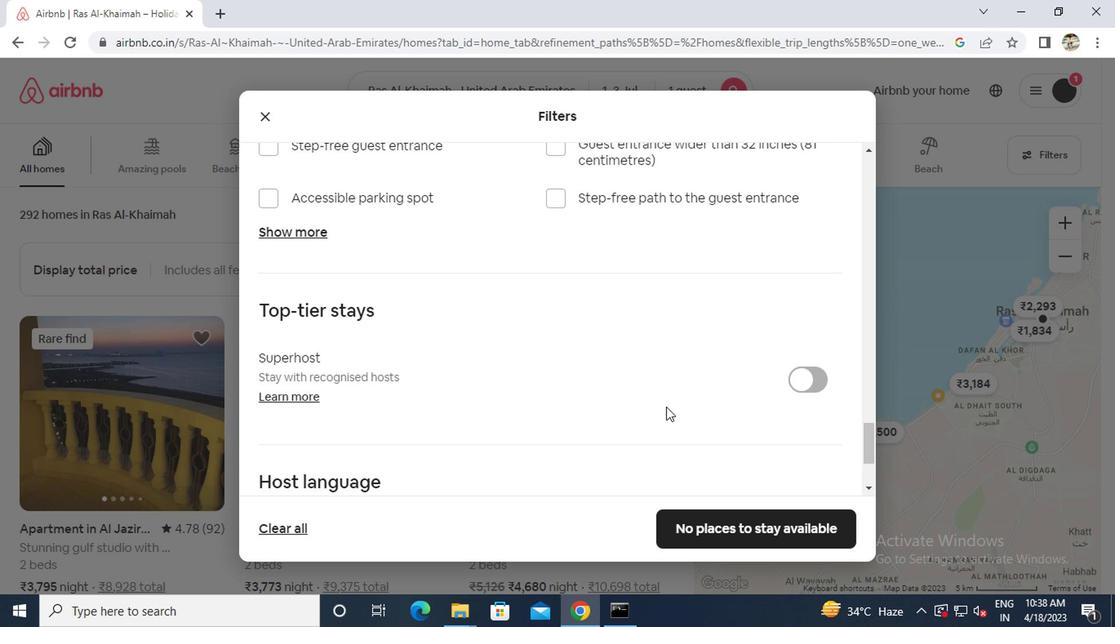 
Action: Mouse scrolled (664, 407) with delta (0, 0)
Screenshot: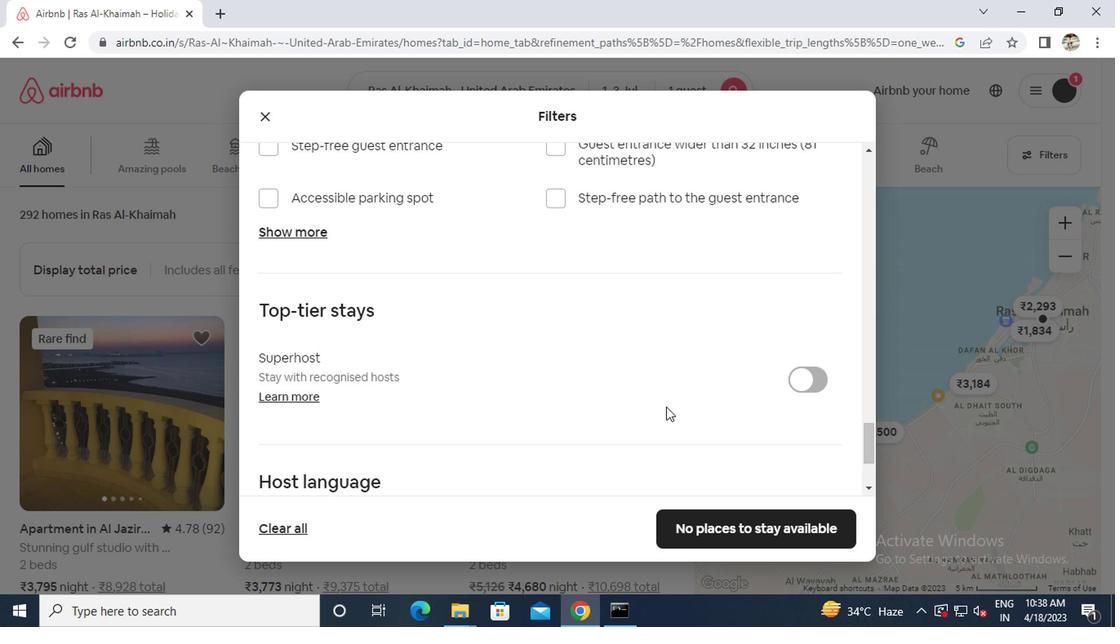 
Action: Mouse scrolled (664, 407) with delta (0, 0)
Screenshot: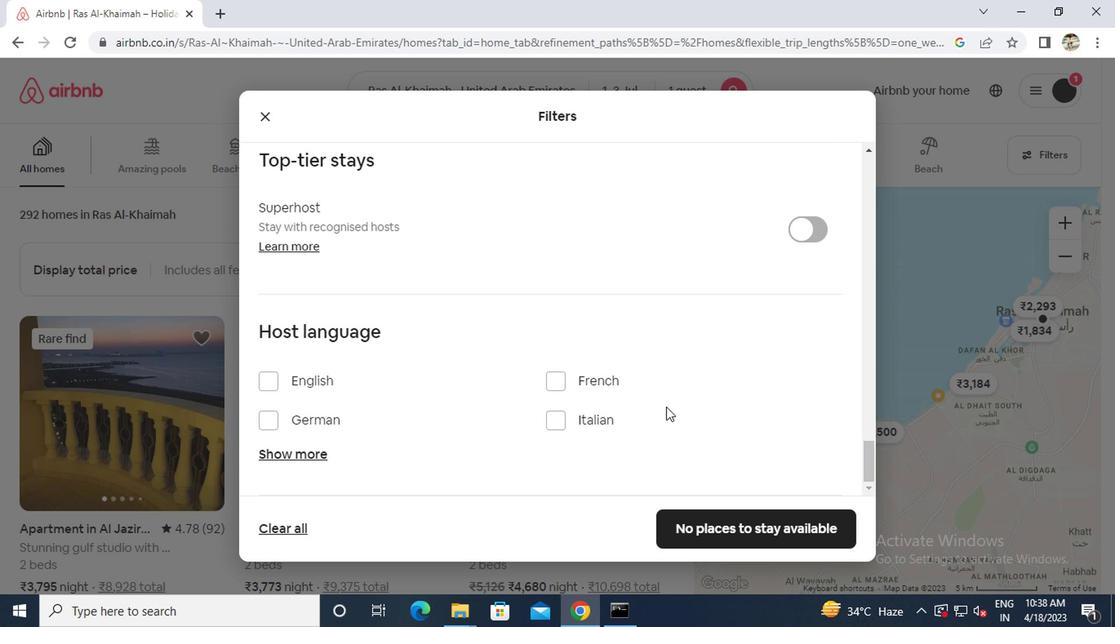 
Action: Mouse moved to (274, 383)
Screenshot: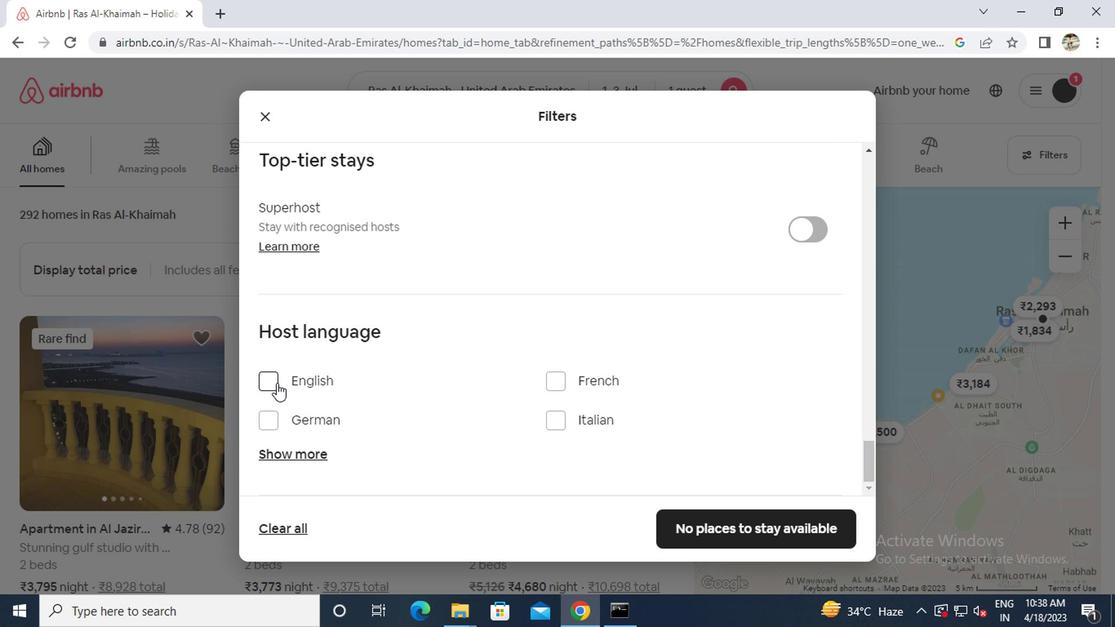 
Action: Mouse pressed left at (274, 383)
Screenshot: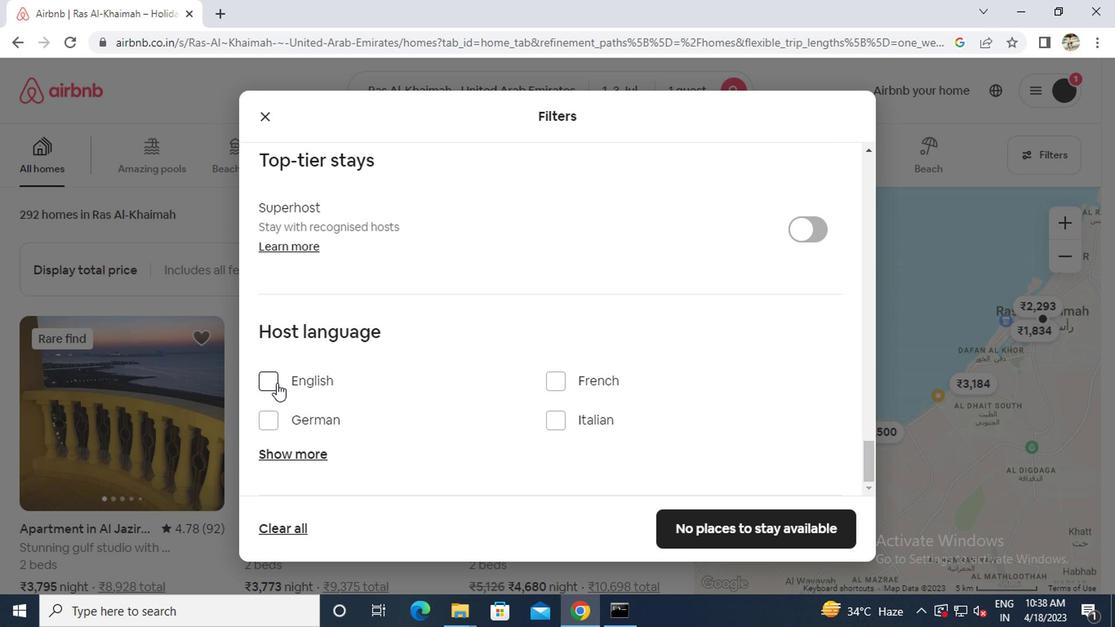 
Action: Mouse moved to (691, 527)
Screenshot: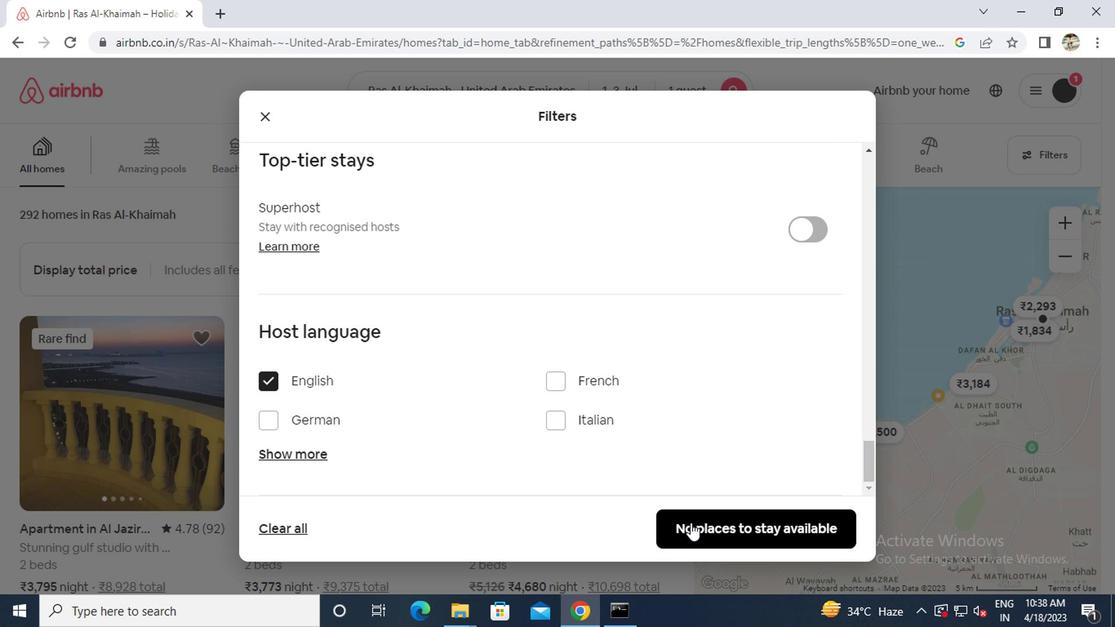 
Action: Mouse pressed left at (691, 527)
Screenshot: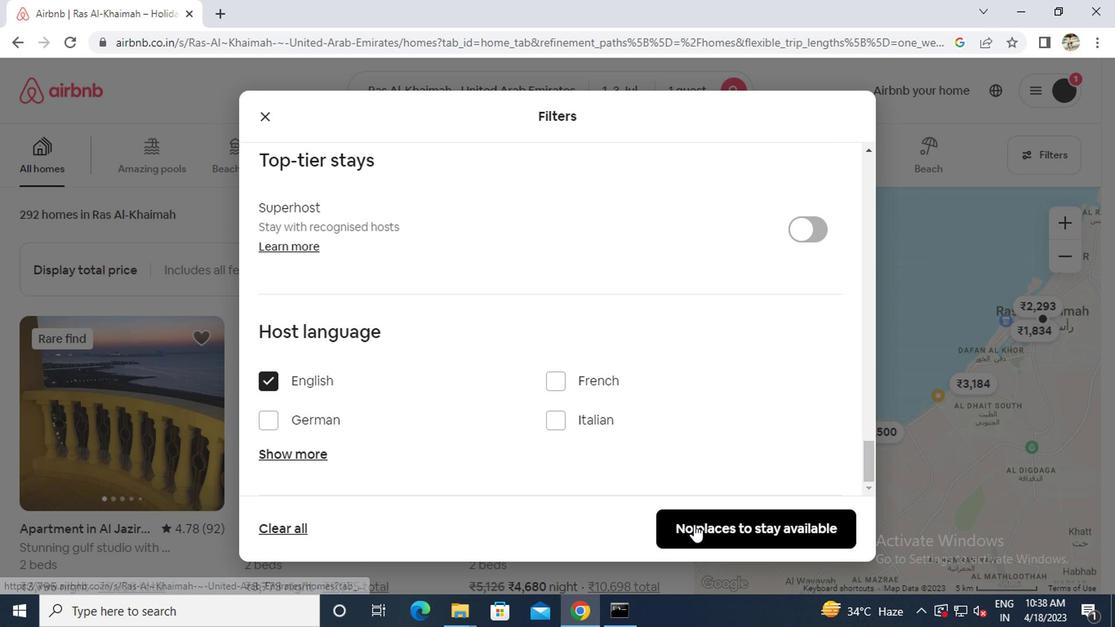 
